 Task: Add Attachment from "Attach a link" to Card Card0000000020 in Board Board0000000005 in Workspace WS0000000002 in Trello. Add Cover Red to Card Card0000000020 in Board Board0000000005 in Workspace WS0000000002 in Trello. Add "Join Card" Button Button0000000020  to Card Card0000000020 in Board Board0000000005 in Workspace WS0000000002 in Trello. Add Description DS0000000020 to Card Card0000000020 in Board Board0000000005 in Workspace WS0000000002 in Trello. Add Comment CM0000000020 to Card Card0000000020 in Board Board0000000005 in Workspace WS0000000002 in Trello
Action: Mouse moved to (647, 81)
Screenshot: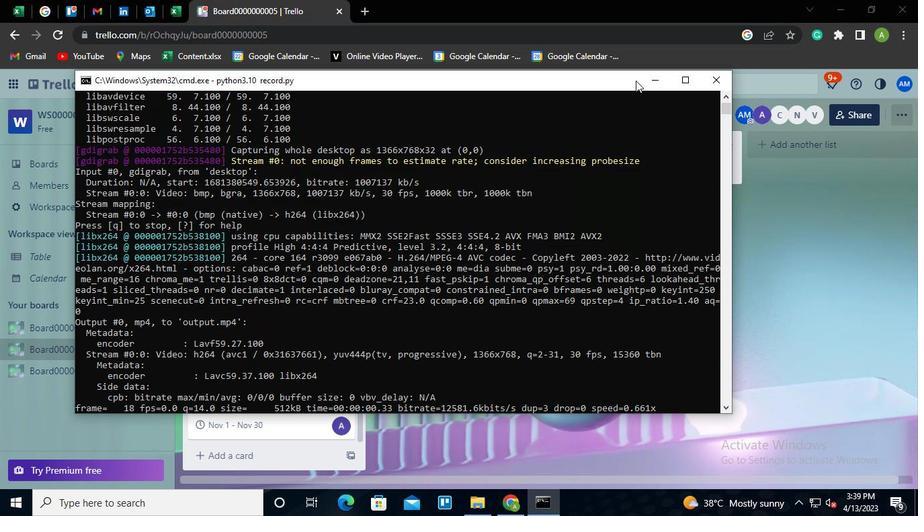 
Action: Mouse pressed left at (647, 81)
Screenshot: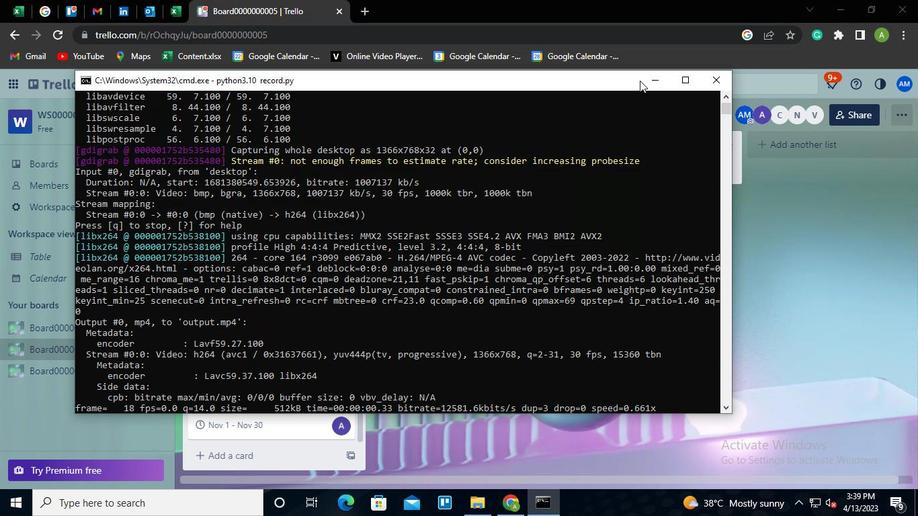 
Action: Mouse moved to (283, 398)
Screenshot: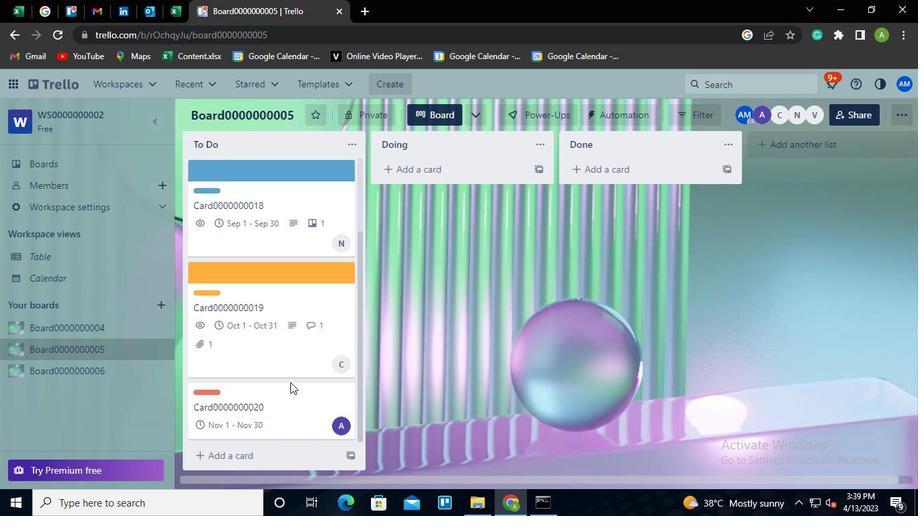 
Action: Mouse pressed left at (283, 398)
Screenshot: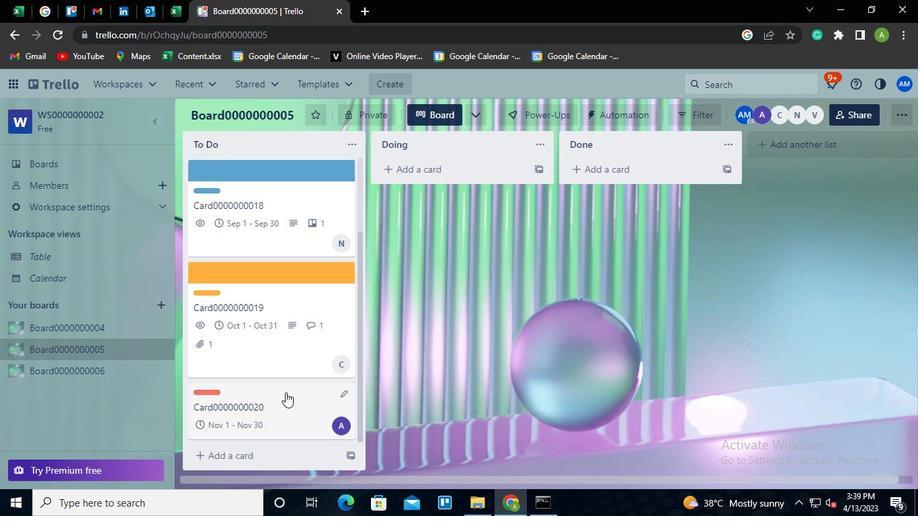 
Action: Mouse moved to (630, 283)
Screenshot: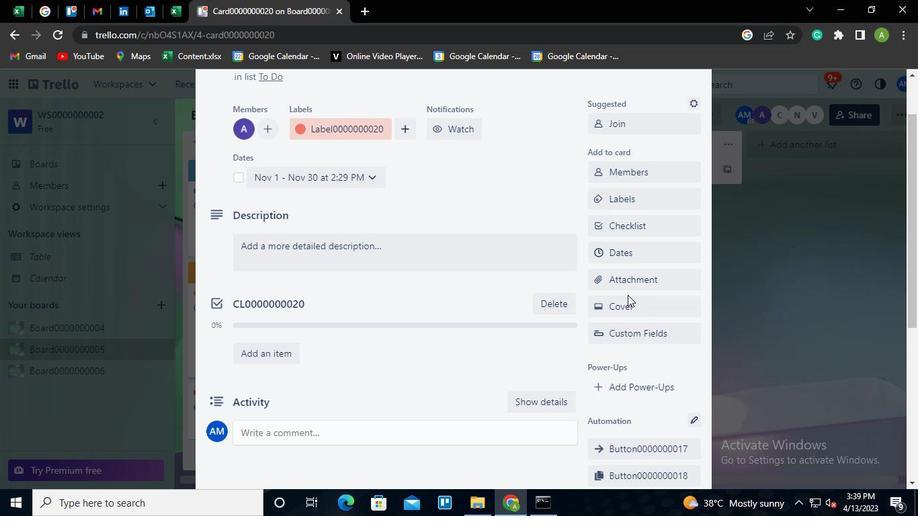 
Action: Mouse pressed left at (630, 283)
Screenshot: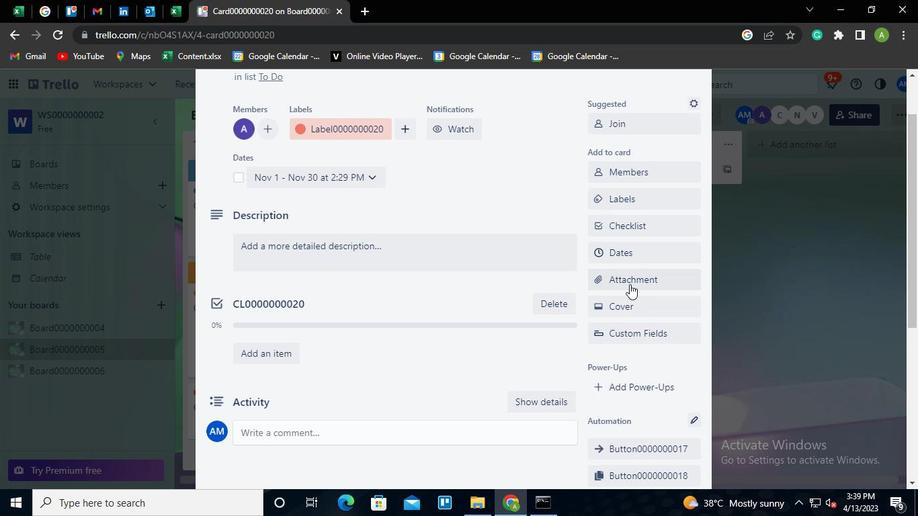
Action: Mouse moved to (618, 298)
Screenshot: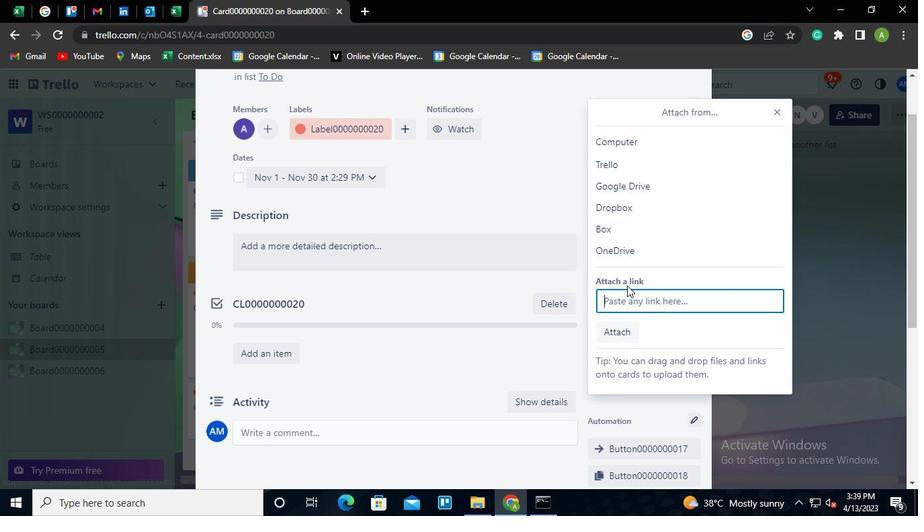 
Action: Mouse pressed left at (618, 298)
Screenshot: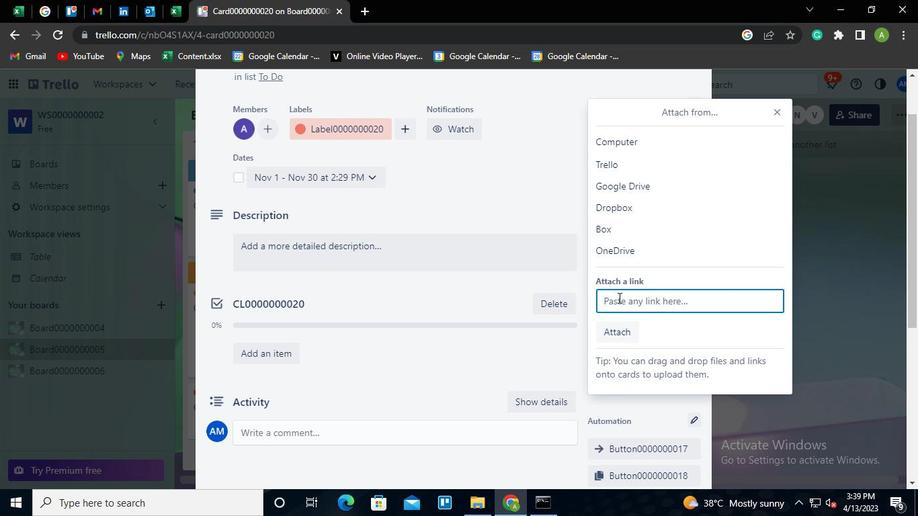 
Action: Mouse moved to (617, 298)
Screenshot: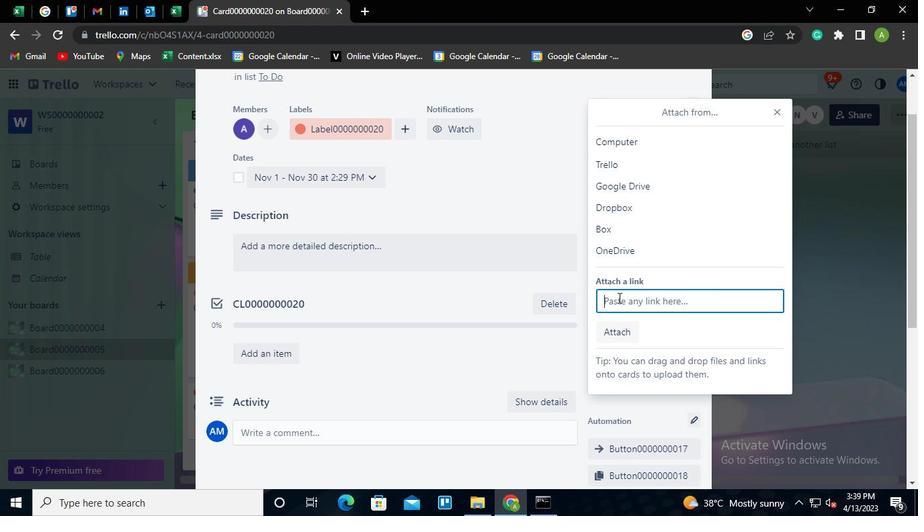 
Action: Keyboard Key.ctrl_l
Screenshot: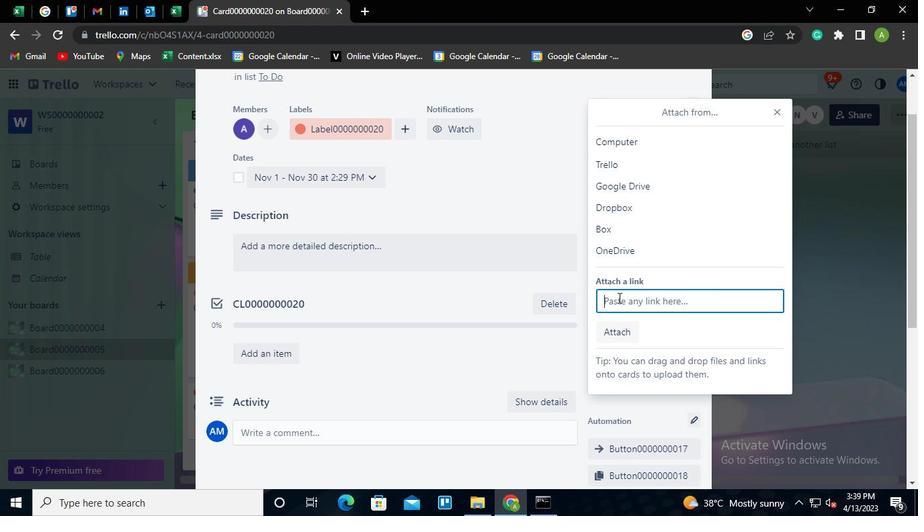 
Action: Mouse moved to (616, 297)
Screenshot: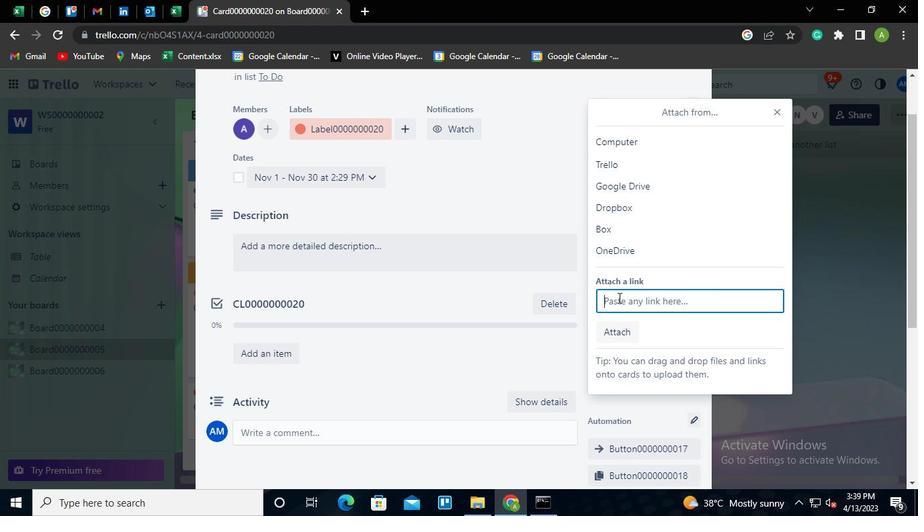 
Action: Keyboard \x16
Screenshot: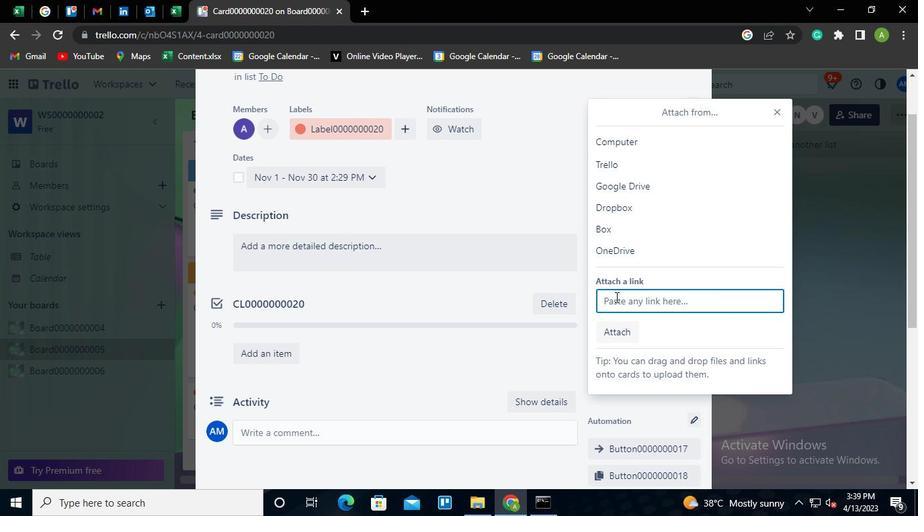
Action: Mouse moved to (612, 377)
Screenshot: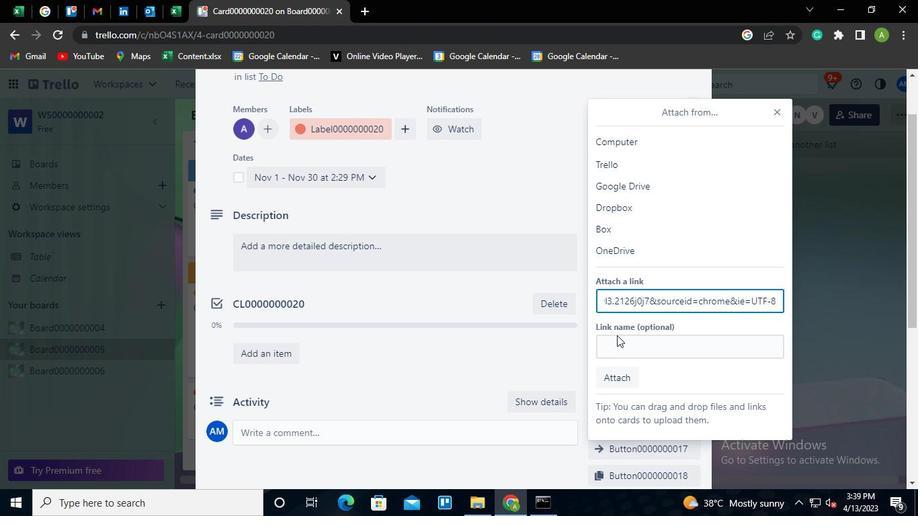
Action: Mouse pressed left at (612, 377)
Screenshot: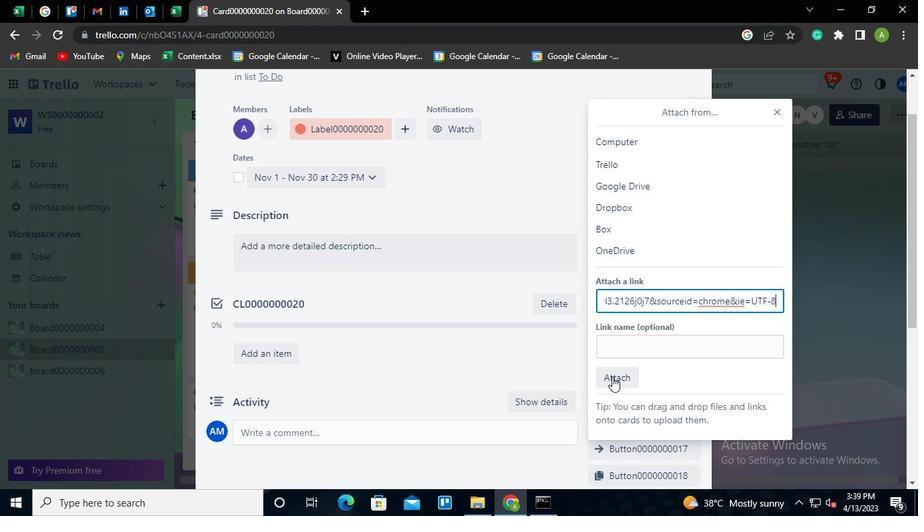 
Action: Mouse moved to (623, 304)
Screenshot: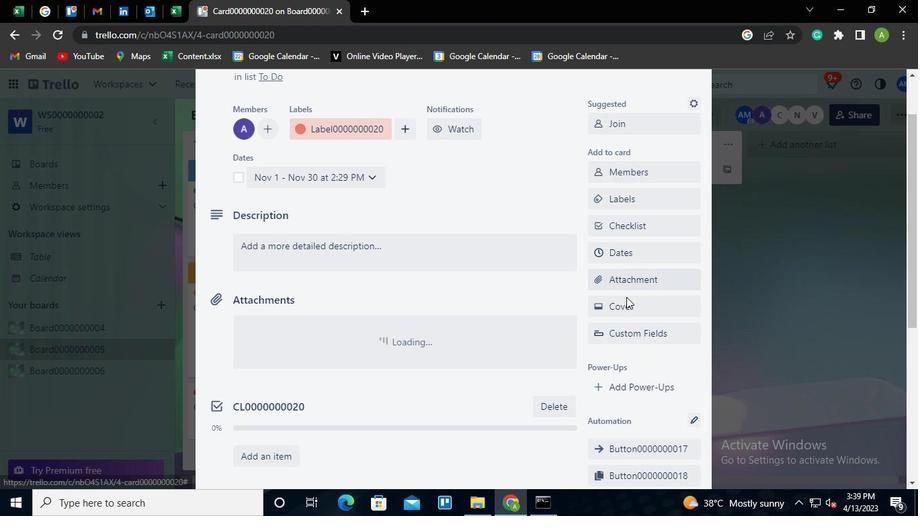 
Action: Mouse pressed left at (623, 304)
Screenshot: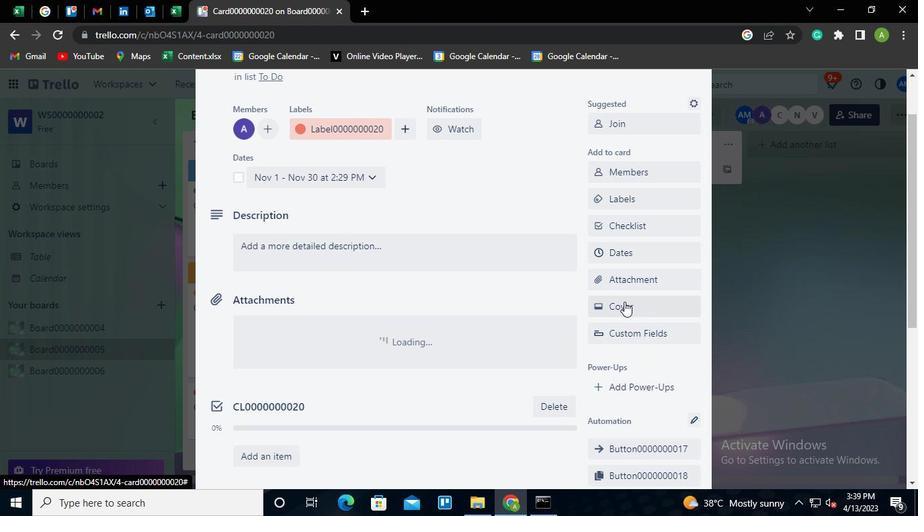 
Action: Mouse moved to (728, 235)
Screenshot: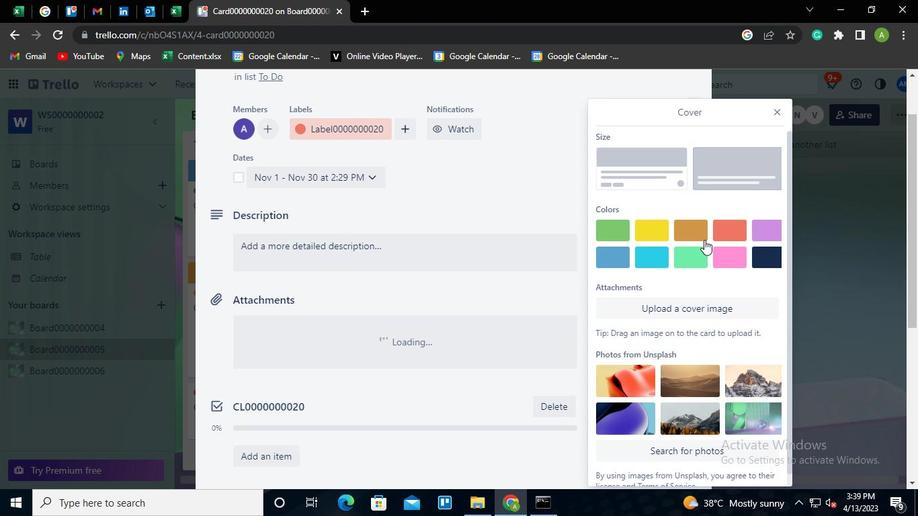 
Action: Mouse pressed left at (728, 235)
Screenshot: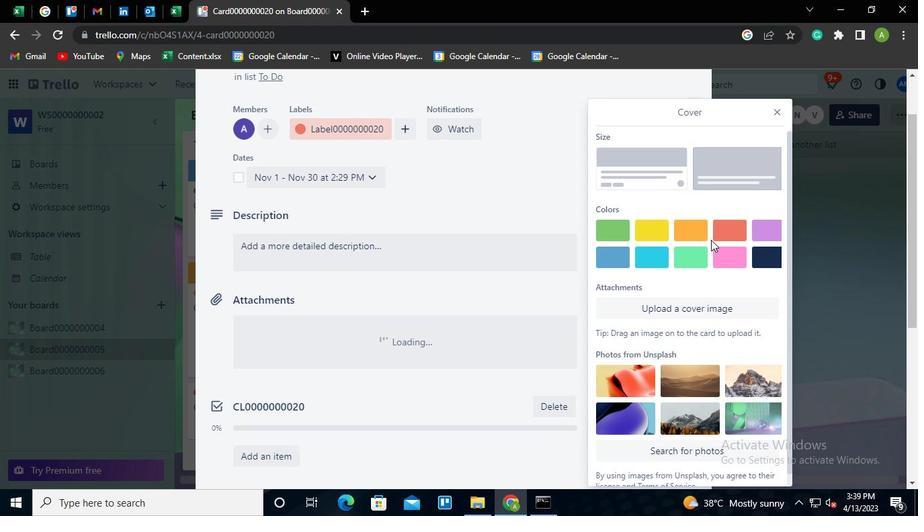 
Action: Mouse moved to (518, 272)
Screenshot: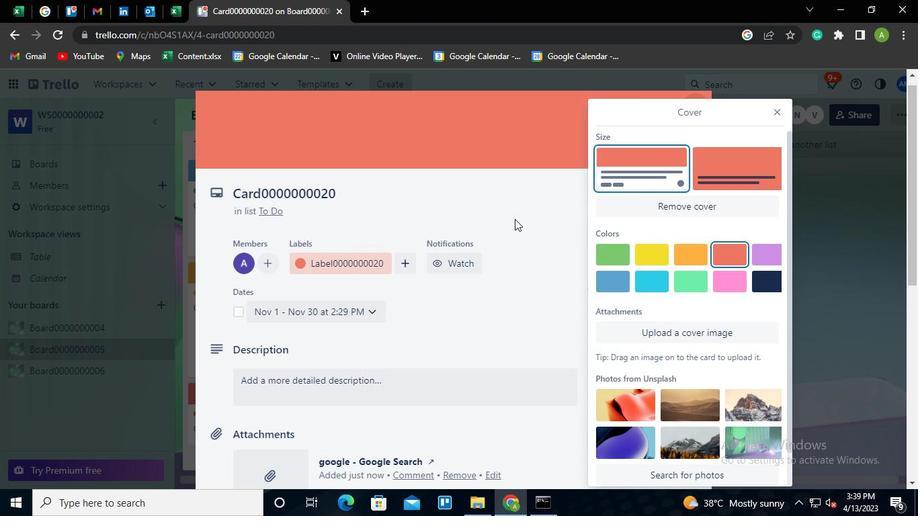 
Action: Mouse pressed left at (518, 272)
Screenshot: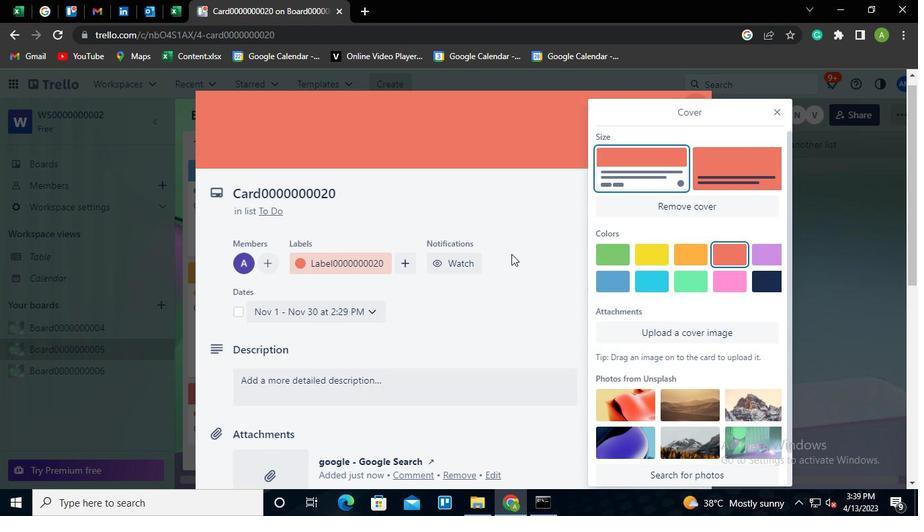
Action: Mouse moved to (622, 424)
Screenshot: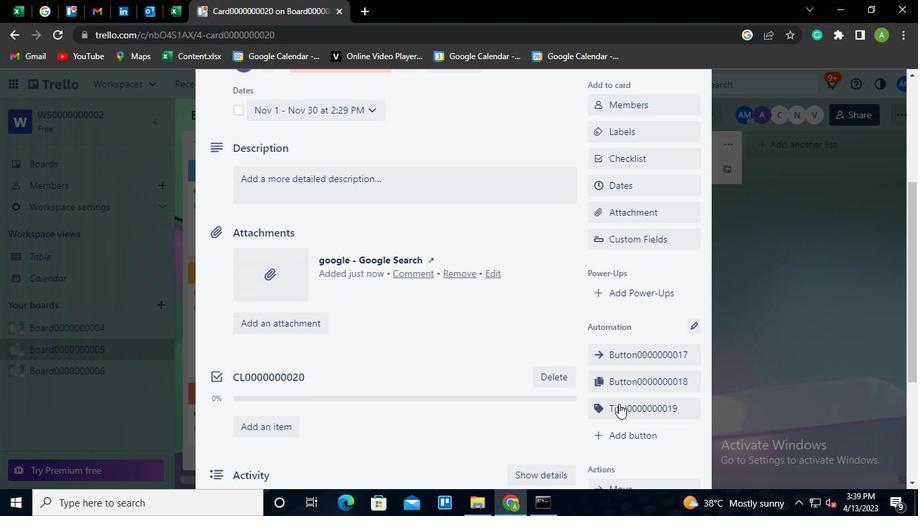
Action: Mouse pressed left at (622, 424)
Screenshot: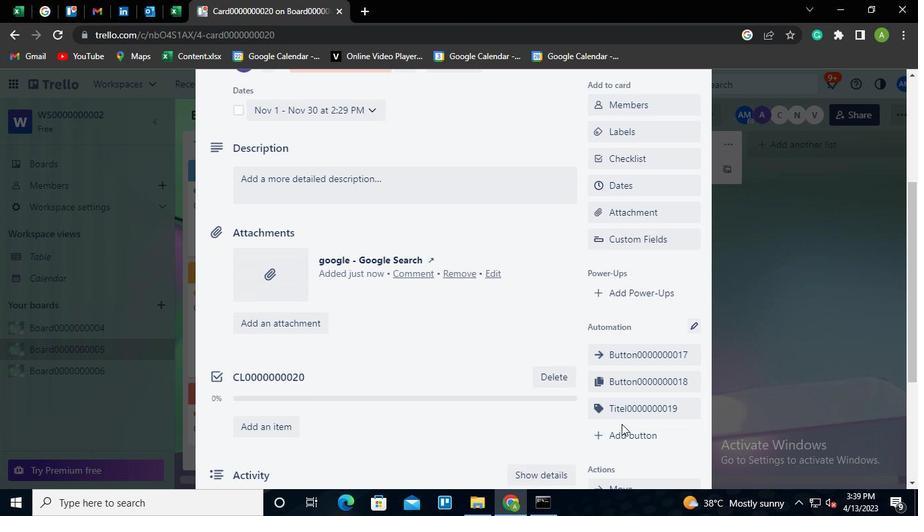 
Action: Mouse moved to (622, 433)
Screenshot: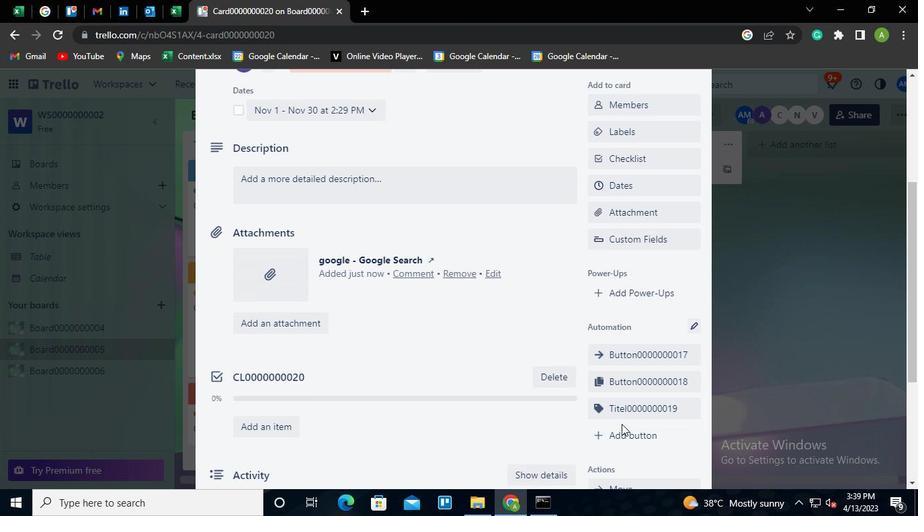 
Action: Mouse pressed left at (622, 433)
Screenshot: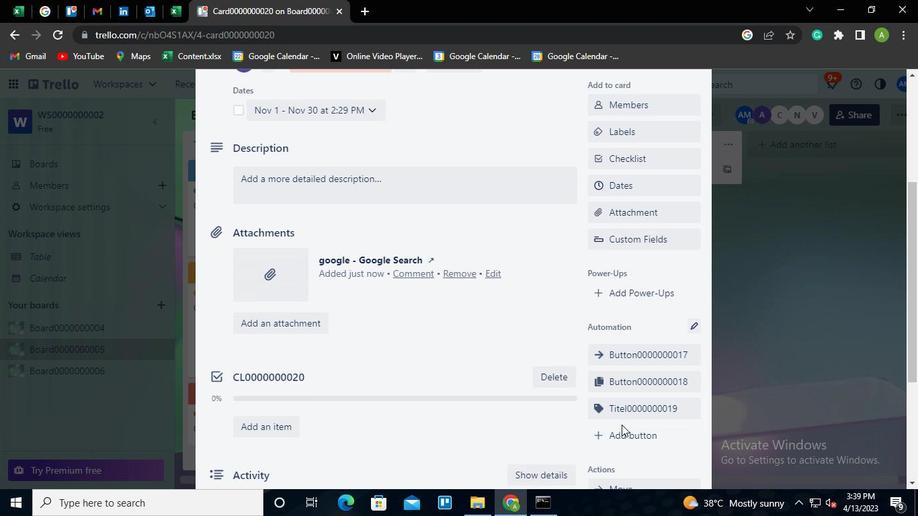
Action: Mouse moved to (632, 260)
Screenshot: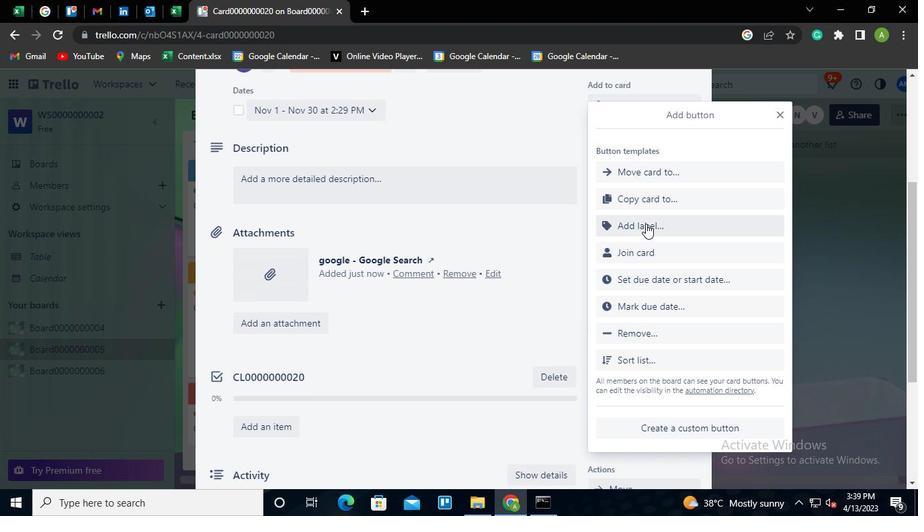 
Action: Mouse pressed left at (632, 260)
Screenshot: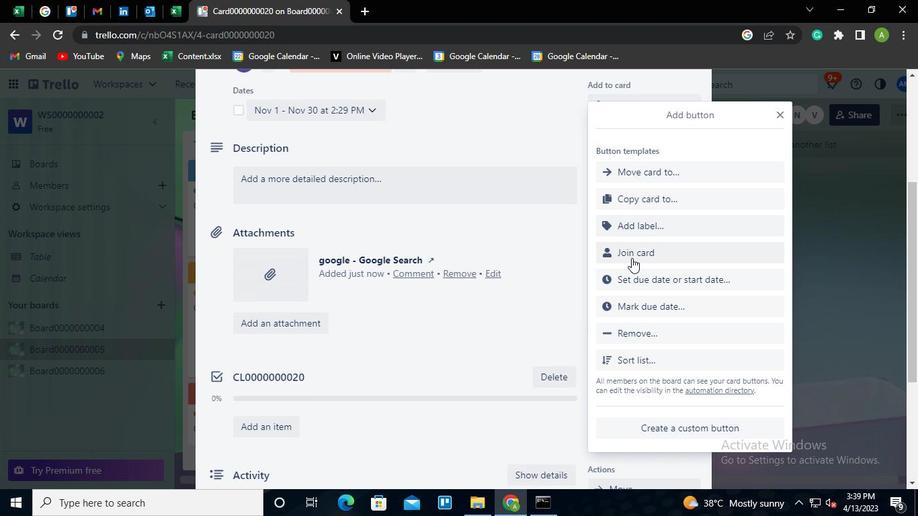 
Action: Mouse moved to (646, 244)
Screenshot: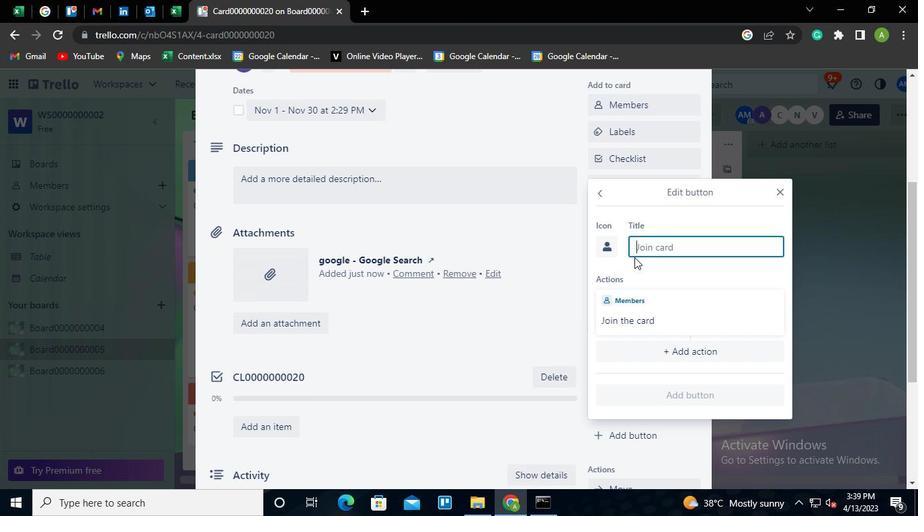 
Action: Keyboard Key.shift
Screenshot: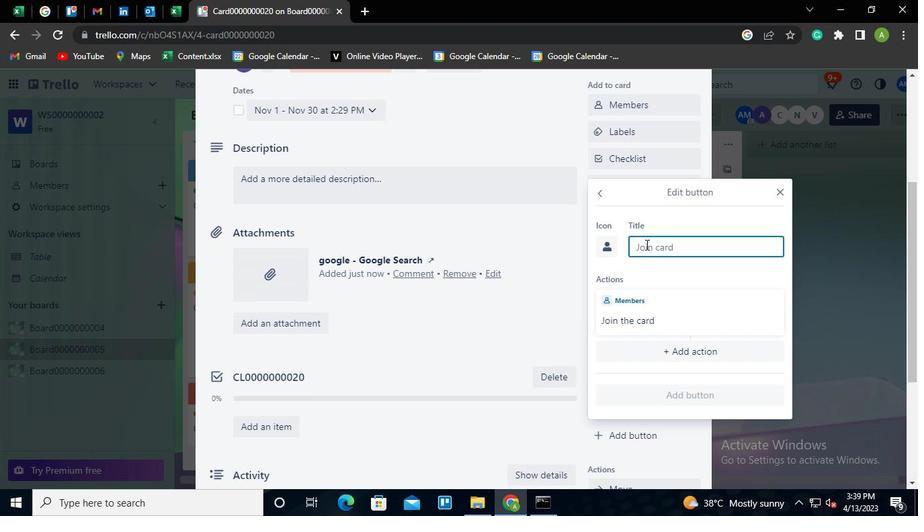 
Action: Keyboard B
Screenshot: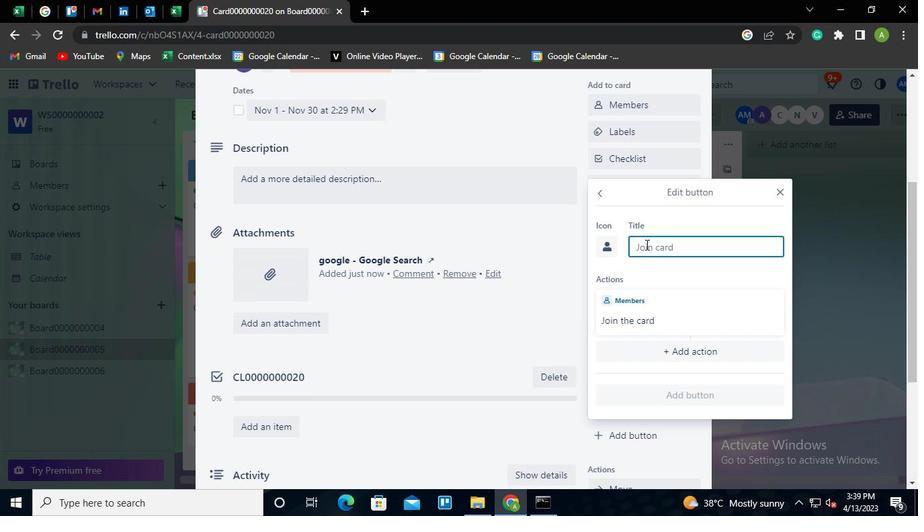
Action: Keyboard u
Screenshot: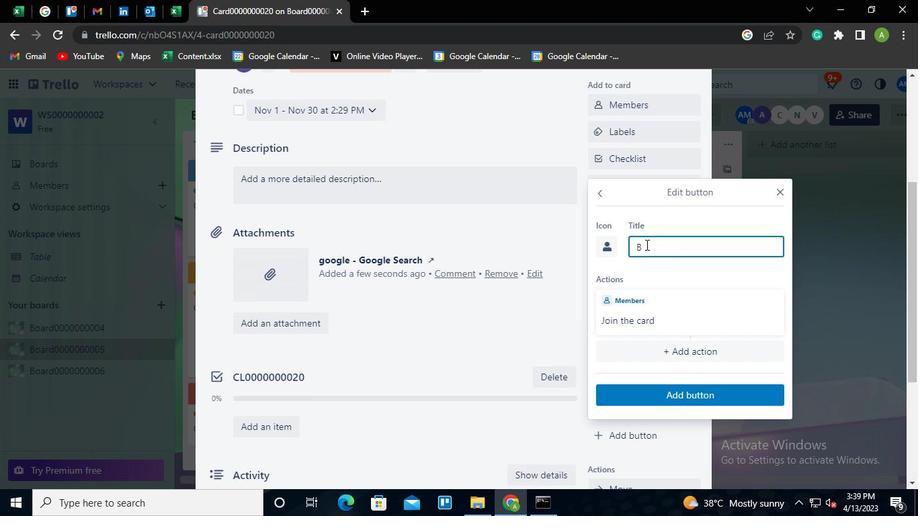 
Action: Keyboard t
Screenshot: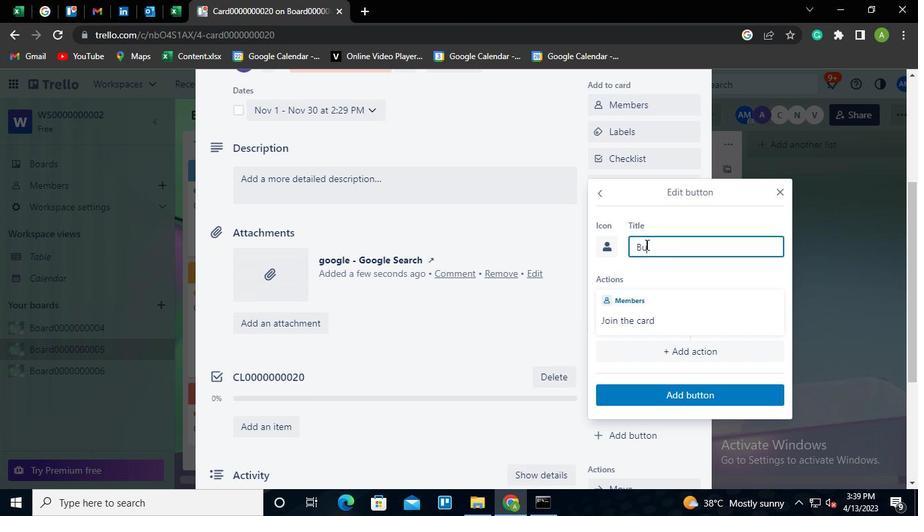 
Action: Keyboard t
Screenshot: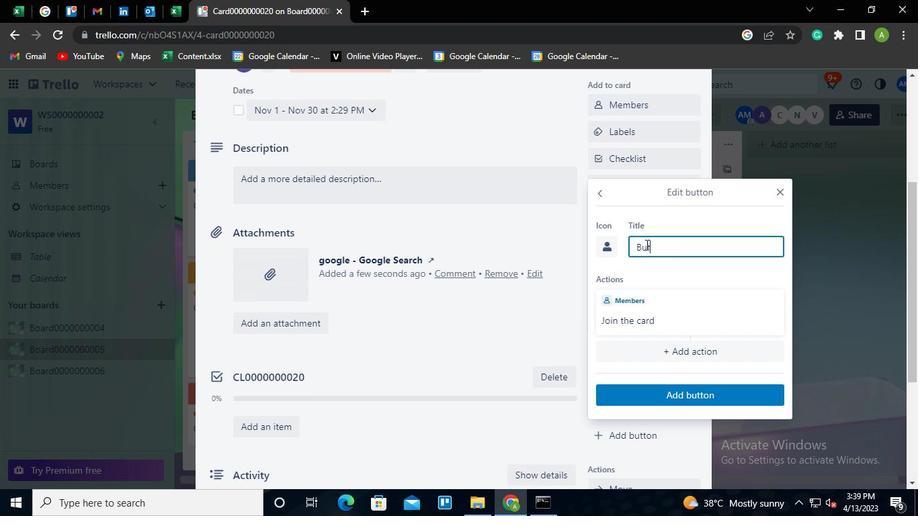 
Action: Keyboard o
Screenshot: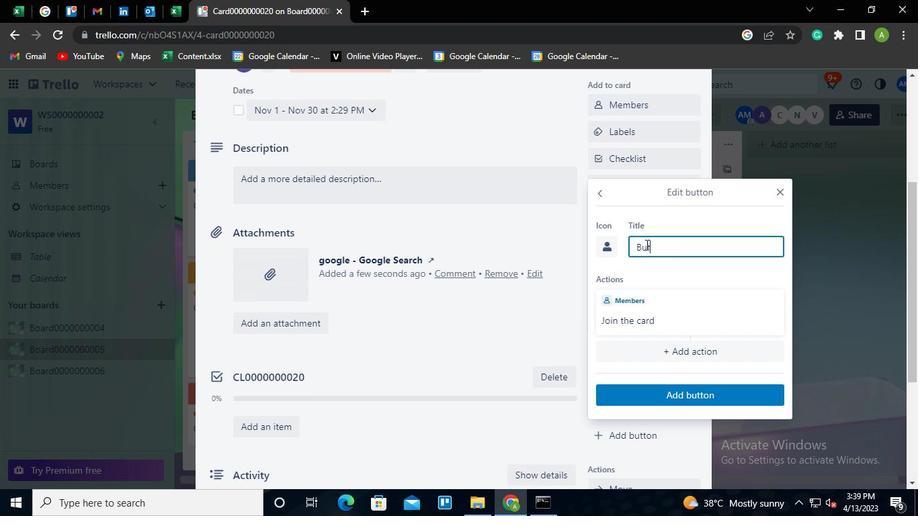 
Action: Keyboard n
Screenshot: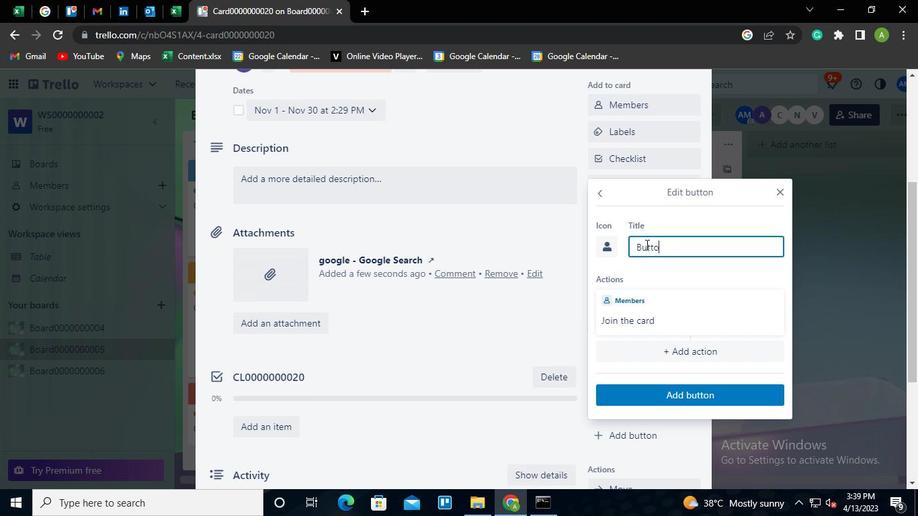 
Action: Keyboard <96>
Screenshot: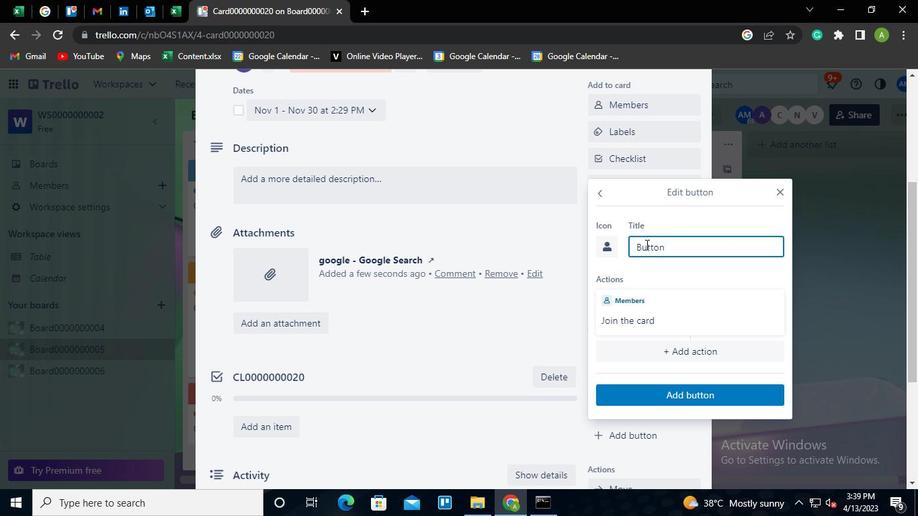 
Action: Keyboard <96>
Screenshot: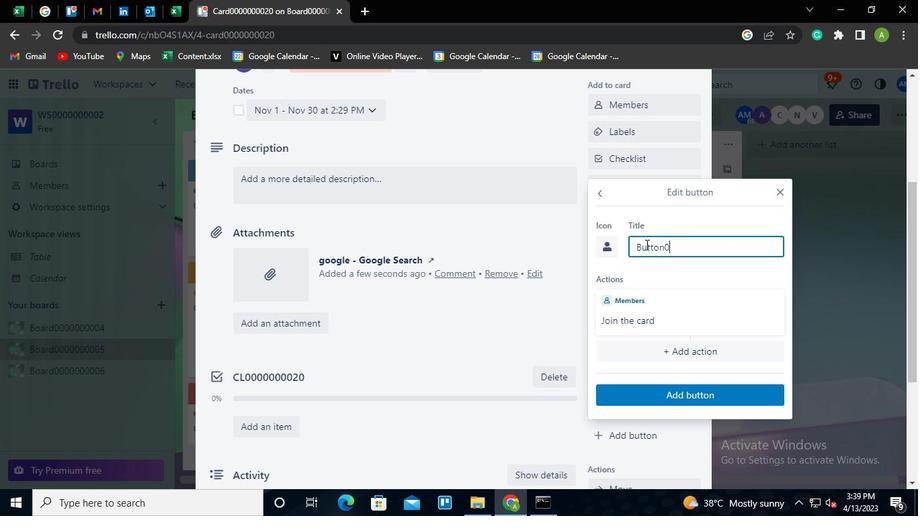 
Action: Keyboard <96>
Screenshot: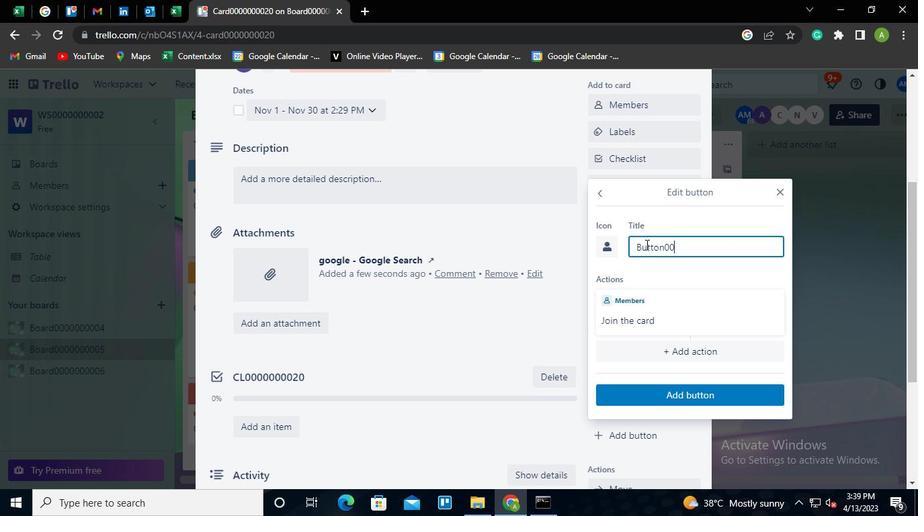 
Action: Keyboard <96>
Screenshot: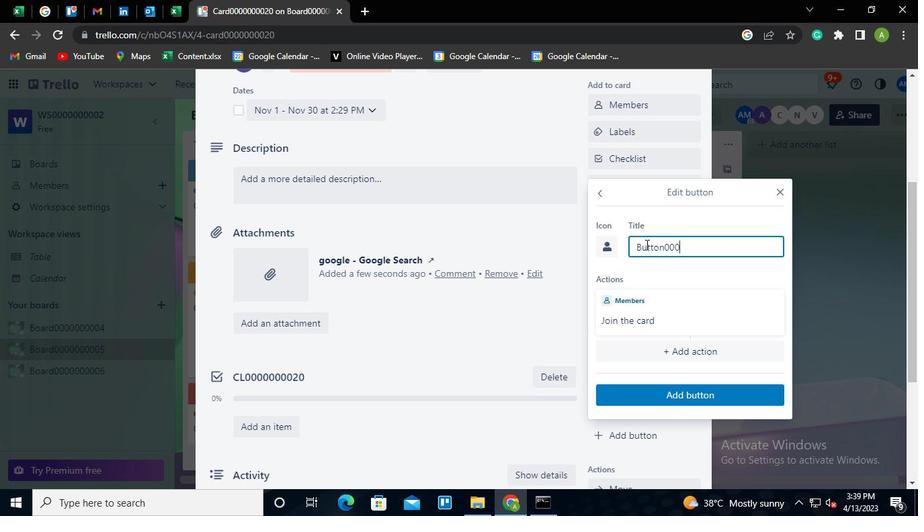 
Action: Keyboard <96>
Screenshot: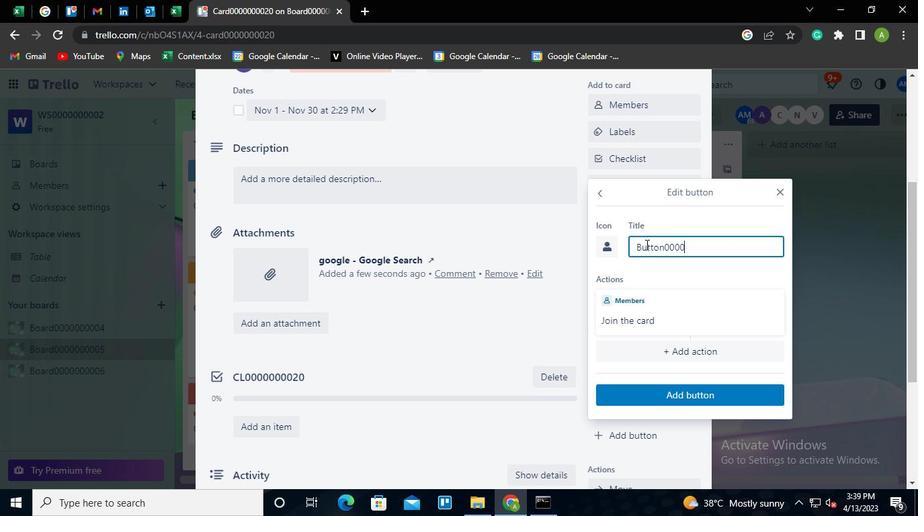 
Action: Keyboard <96>
Screenshot: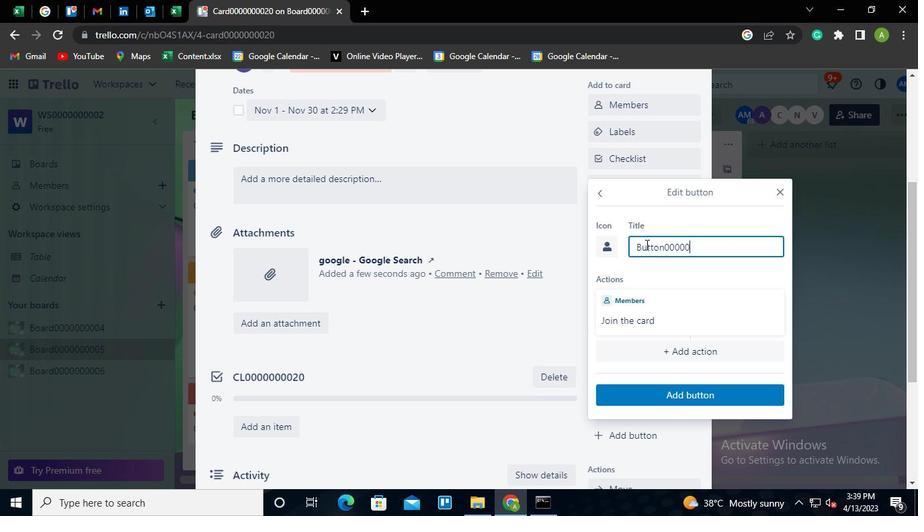 
Action: Keyboard <96>
Screenshot: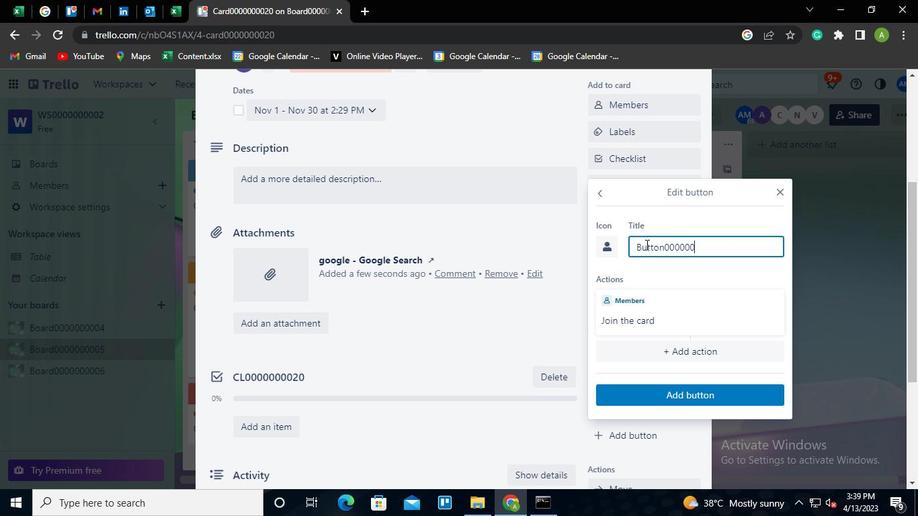 
Action: Keyboard <96>
Screenshot: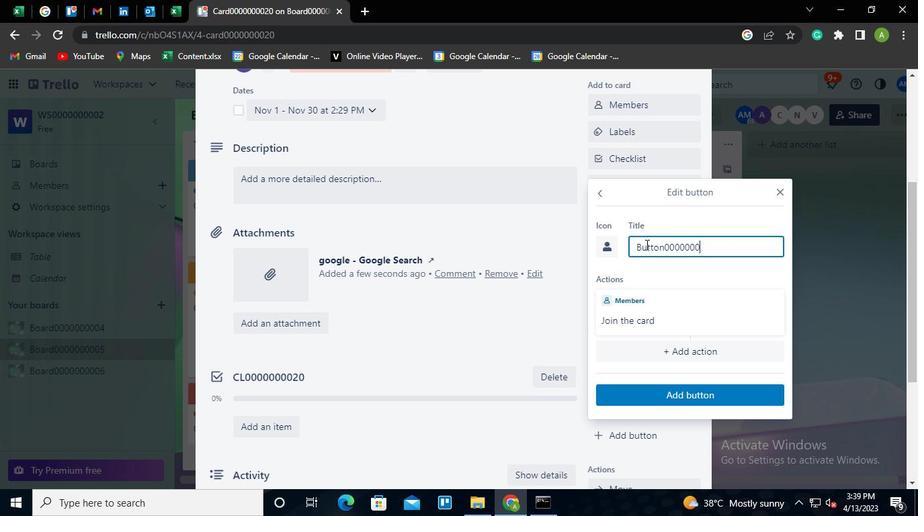 
Action: Keyboard <98>
Screenshot: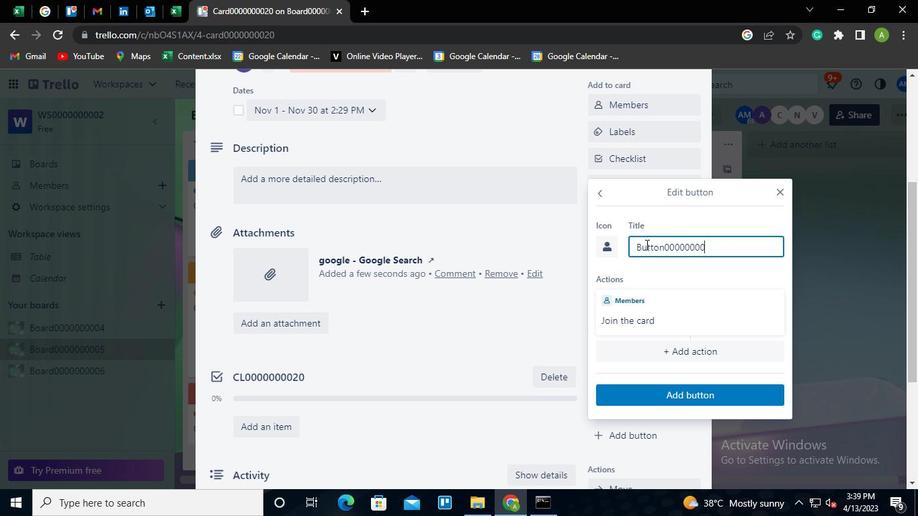 
Action: Keyboard <96>
Screenshot: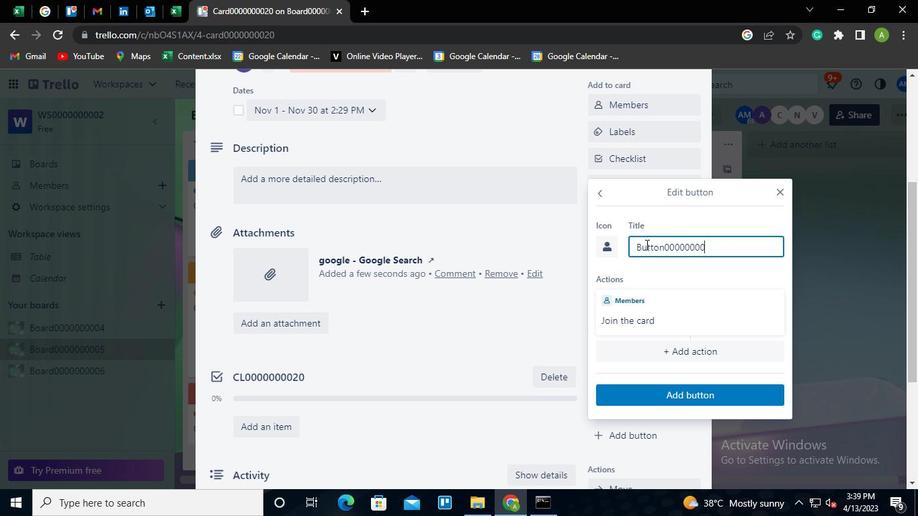 
Action: Mouse moved to (678, 390)
Screenshot: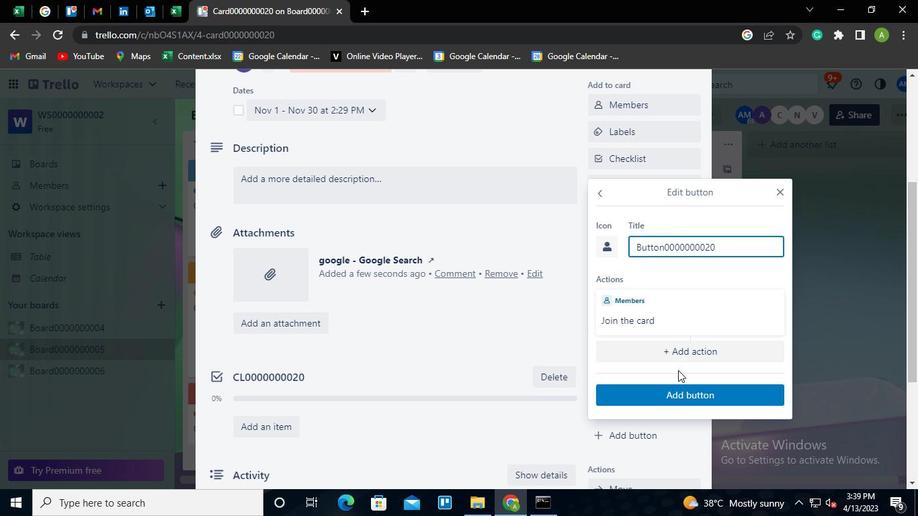 
Action: Mouse pressed left at (678, 390)
Screenshot: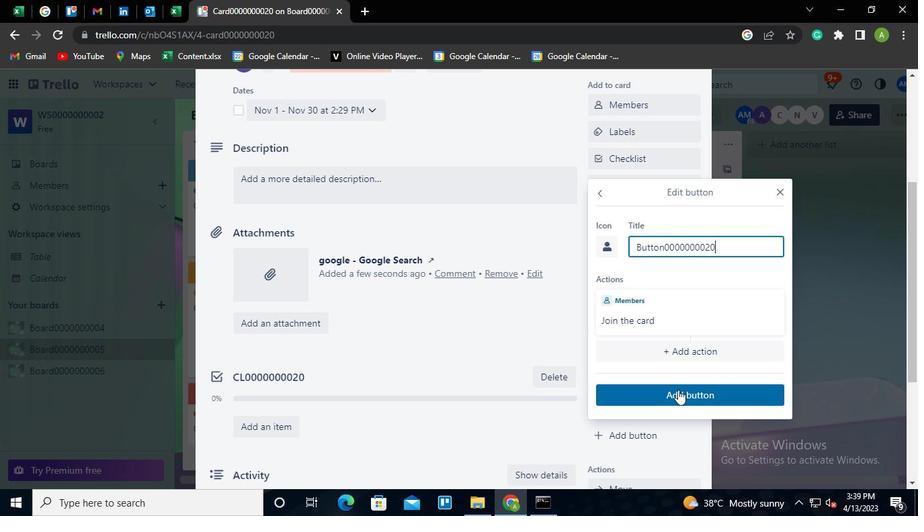 
Action: Mouse moved to (284, 182)
Screenshot: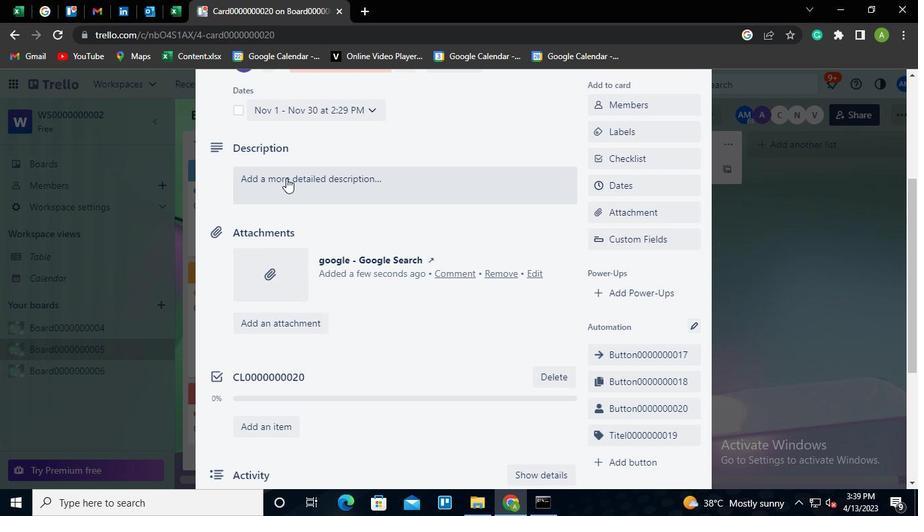 
Action: Mouse pressed left at (284, 182)
Screenshot: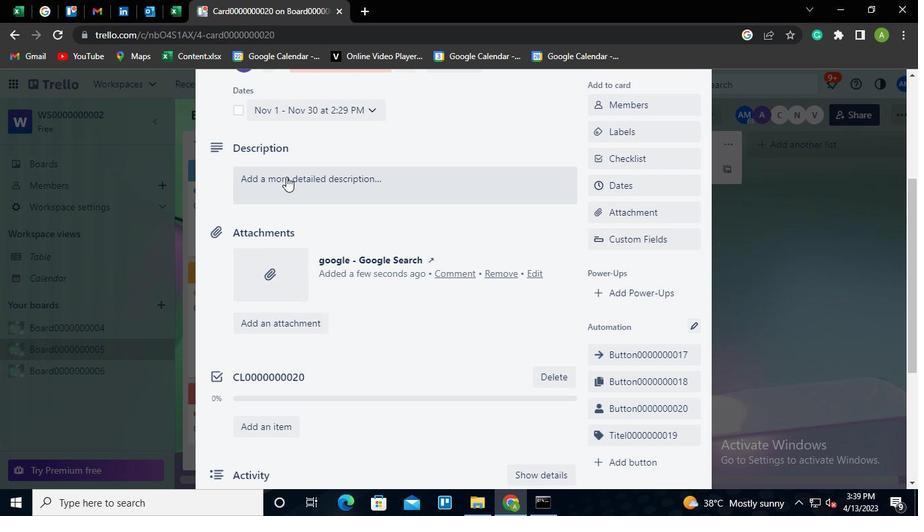 
Action: Keyboard Key.shift
Screenshot: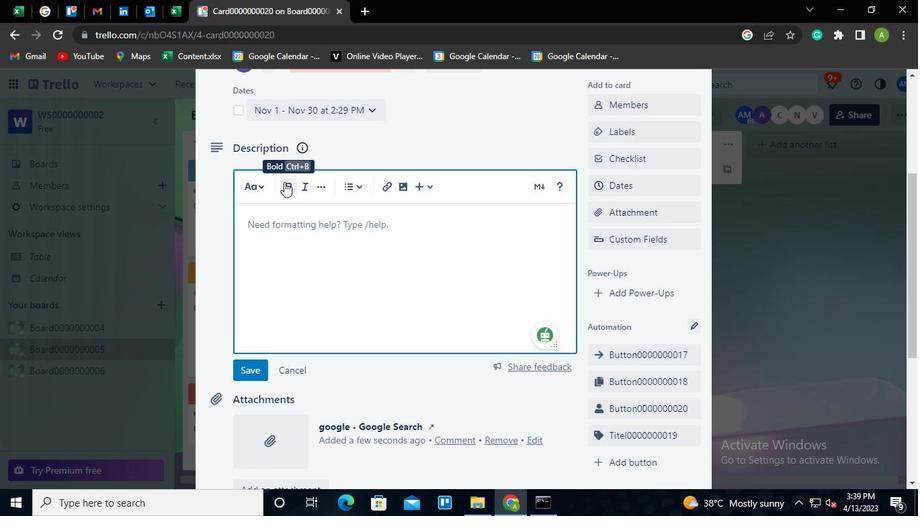 
Action: Keyboard D
Screenshot: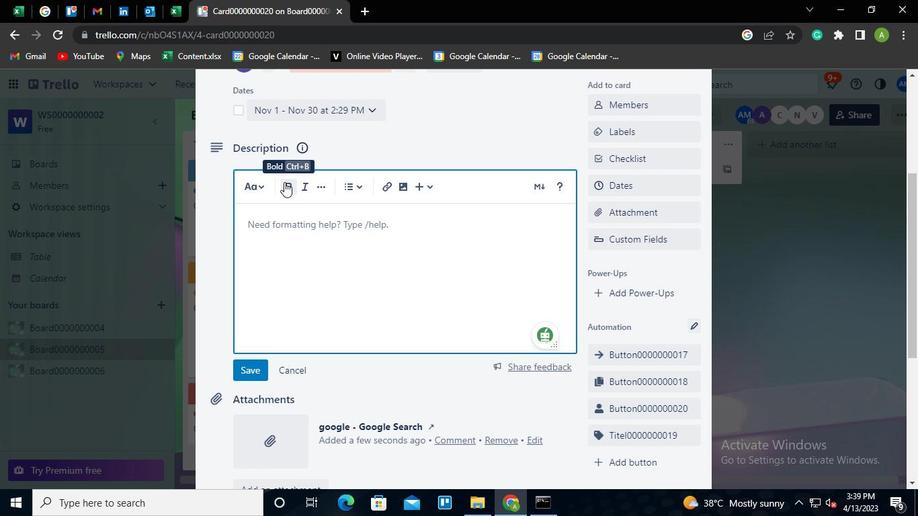 
Action: Keyboard S
Screenshot: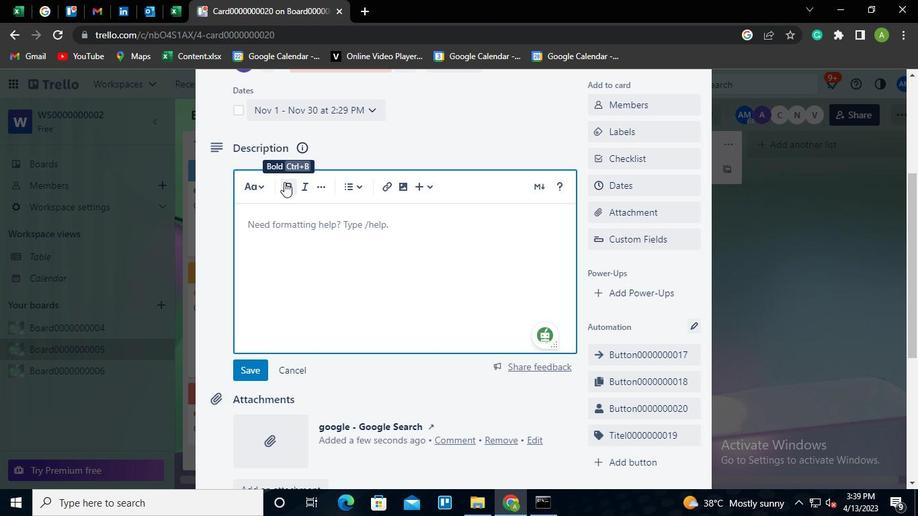 
Action: Keyboard <96>
Screenshot: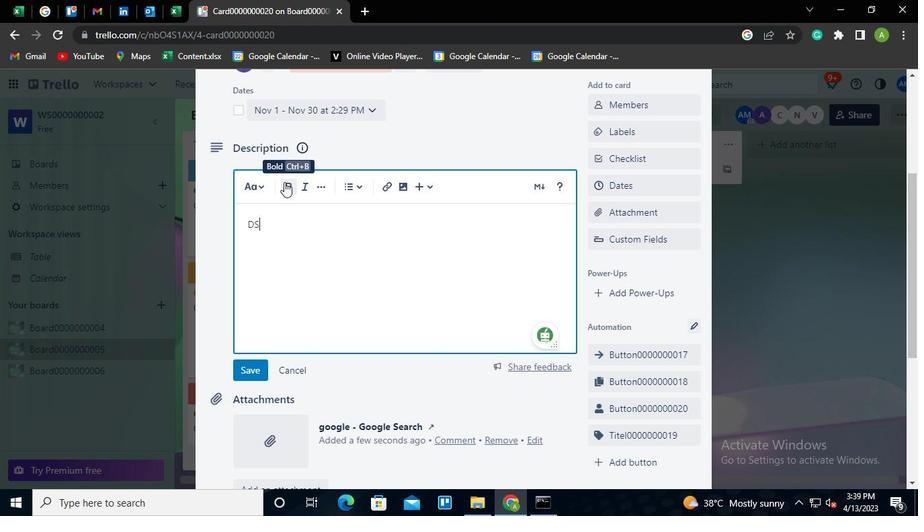 
Action: Keyboard <96>
Screenshot: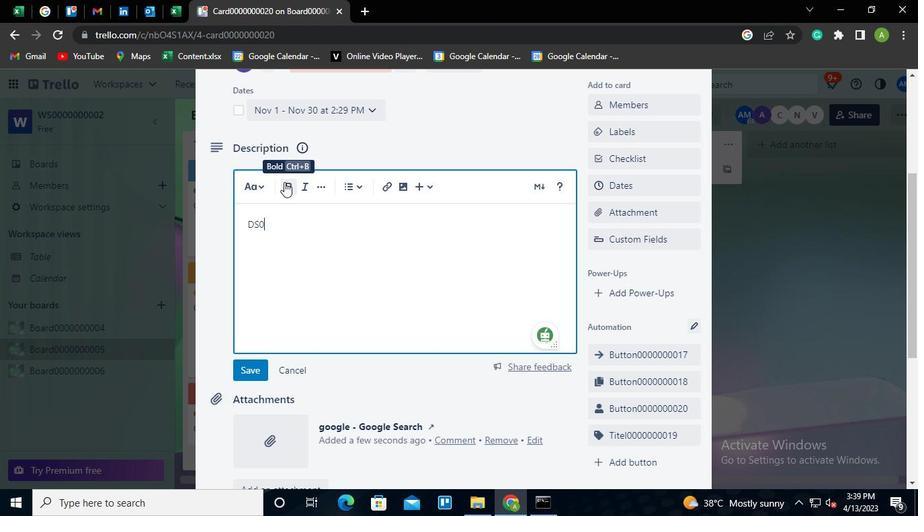 
Action: Keyboard <96>
Screenshot: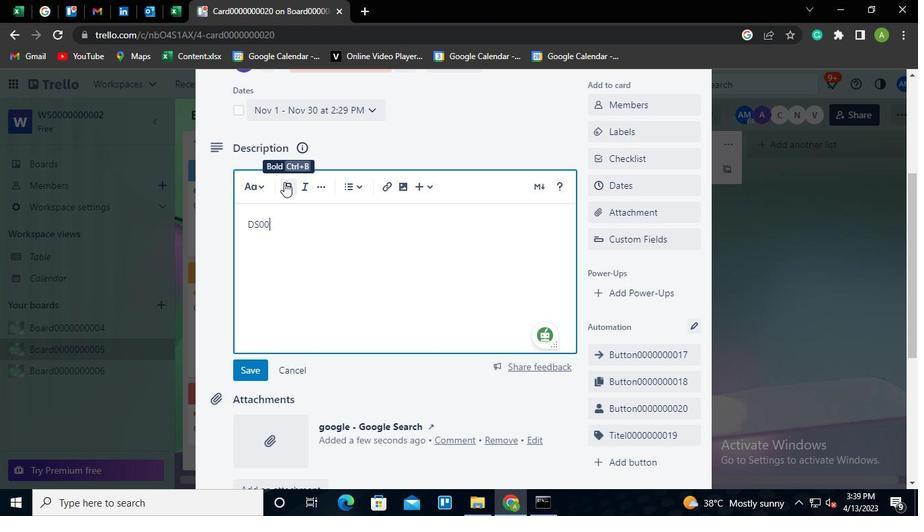 
Action: Keyboard <96>
Screenshot: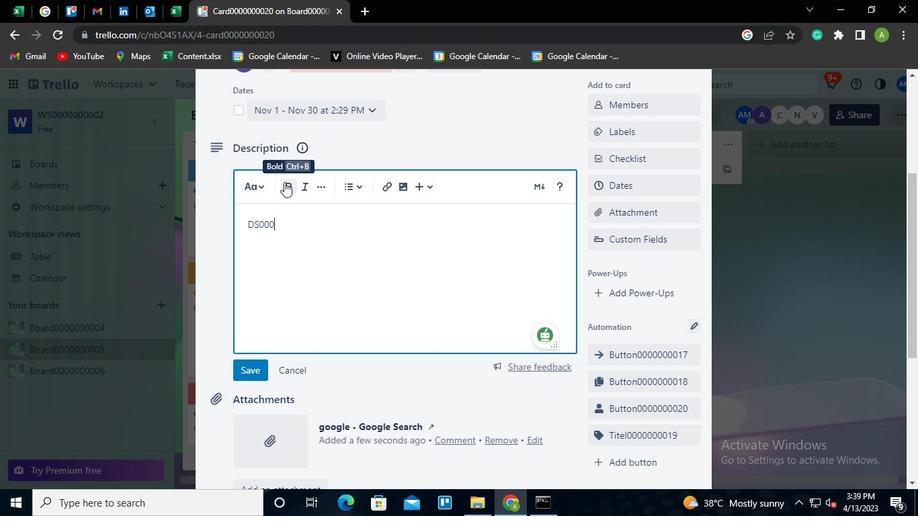 
Action: Keyboard <96>
Screenshot: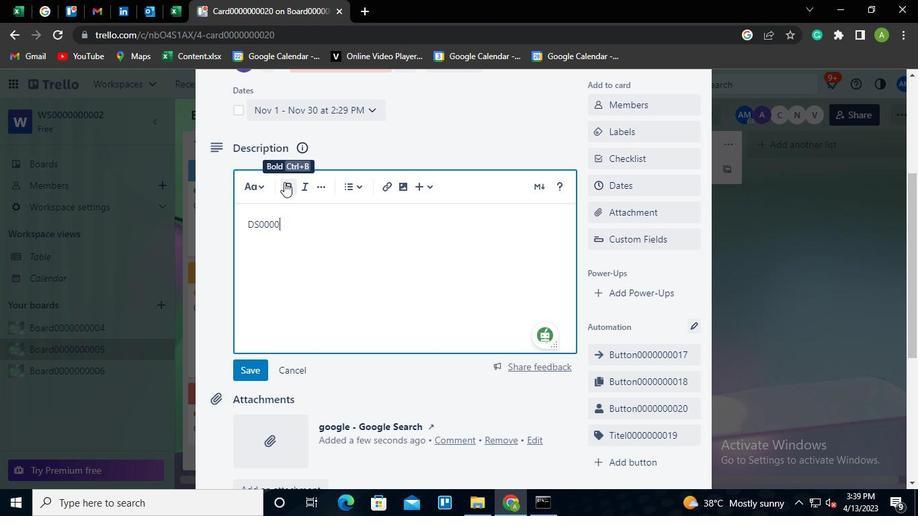 
Action: Keyboard <96>
Screenshot: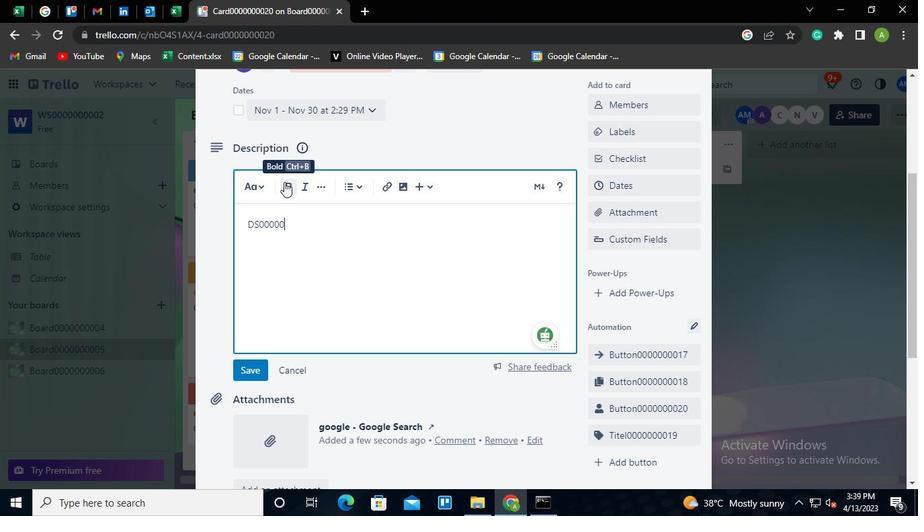 
Action: Keyboard <96>
Screenshot: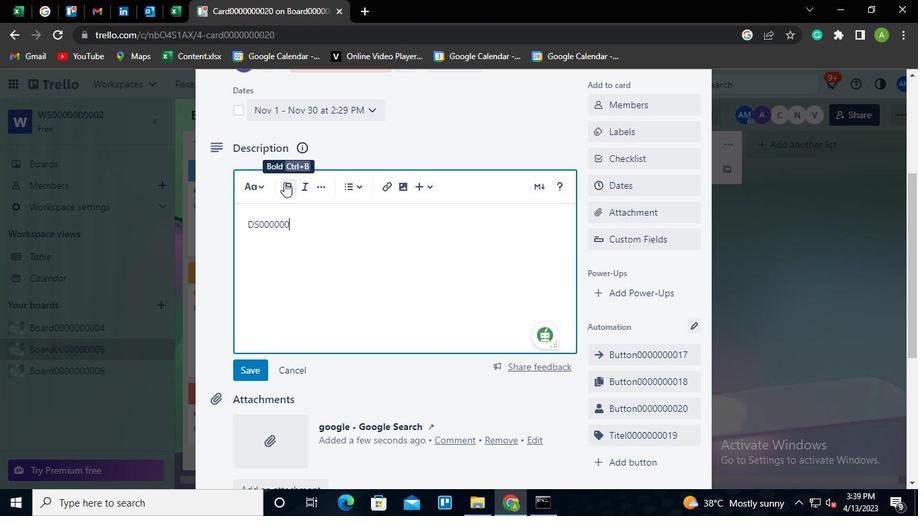 
Action: Keyboard <96>
Screenshot: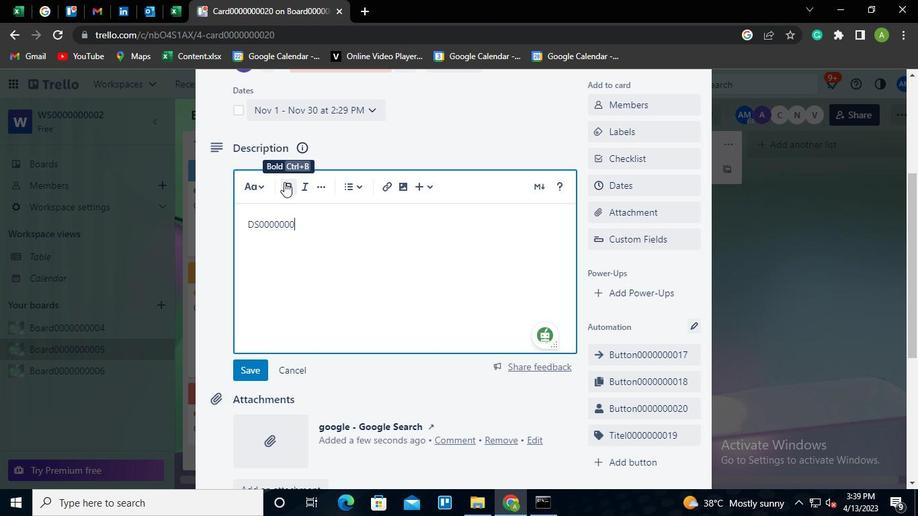 
Action: Keyboard <98>
Screenshot: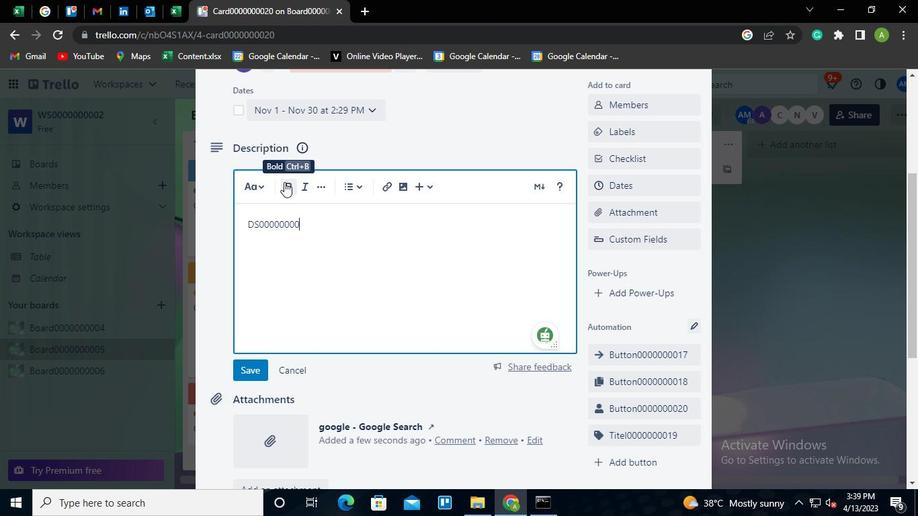 
Action: Keyboard <96>
Screenshot: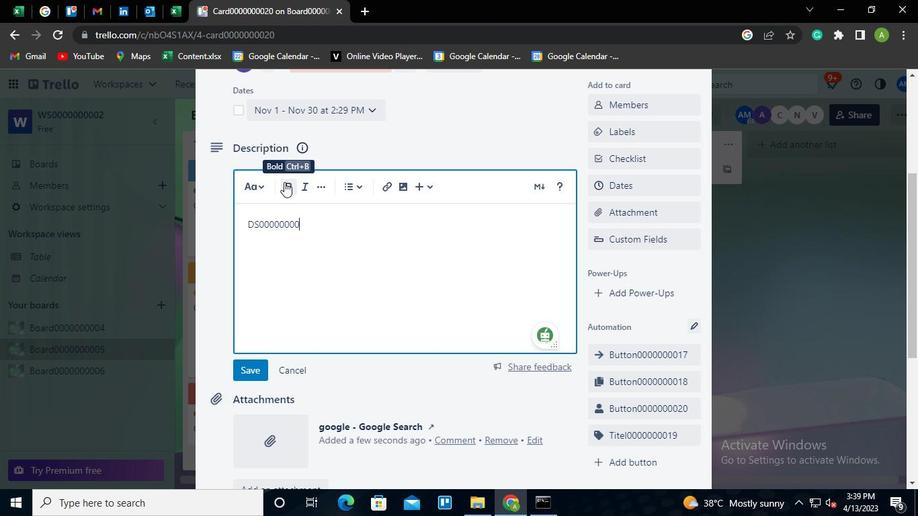 
Action: Mouse moved to (251, 367)
Screenshot: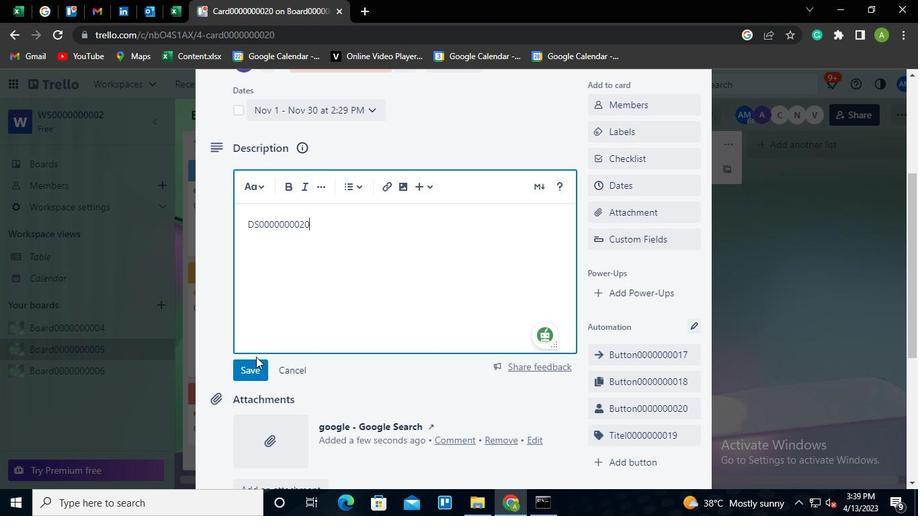
Action: Mouse pressed left at (251, 367)
Screenshot: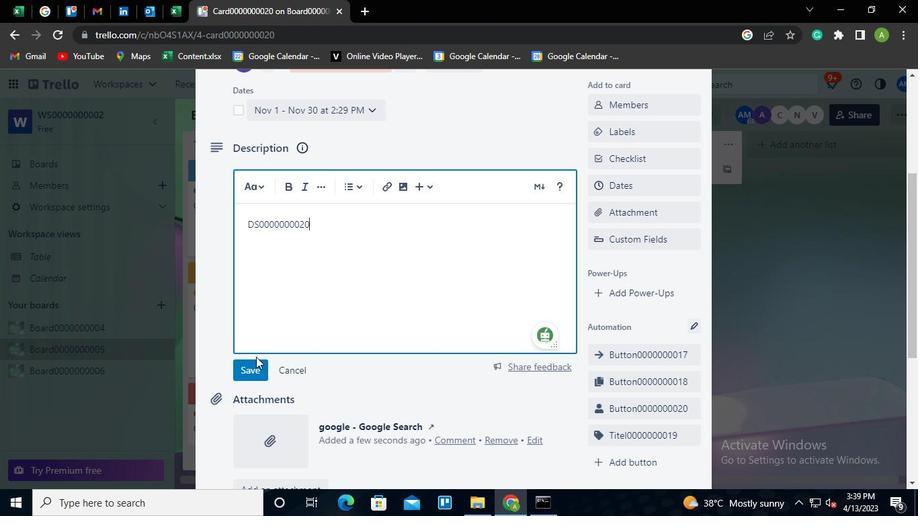 
Action: Mouse moved to (287, 259)
Screenshot: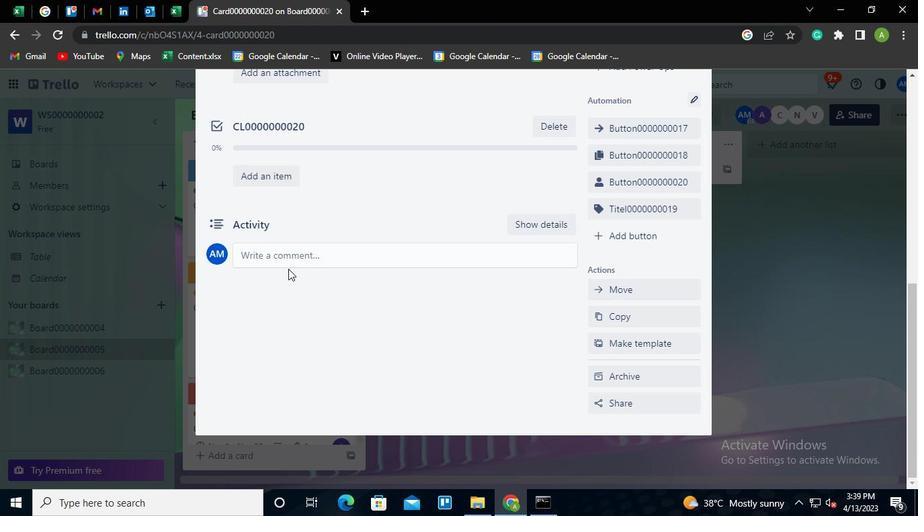 
Action: Mouse pressed left at (287, 259)
Screenshot: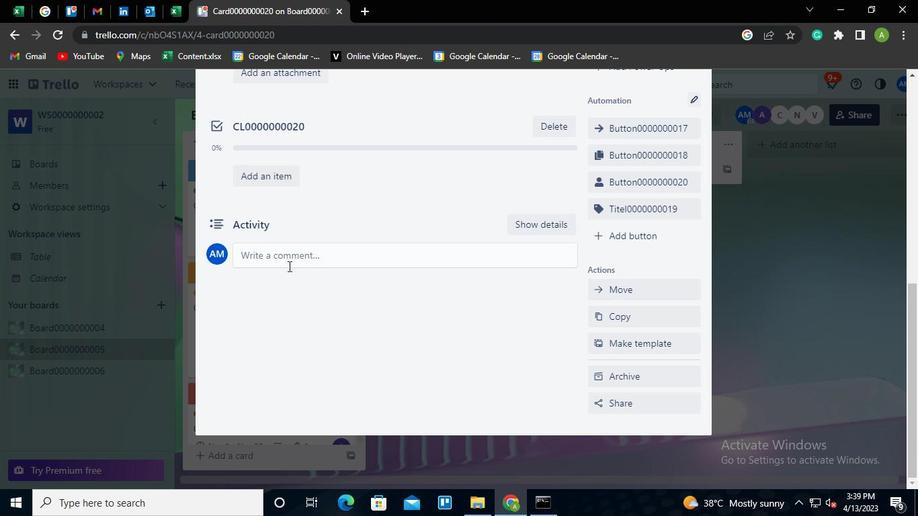
Action: Mouse moved to (286, 259)
Screenshot: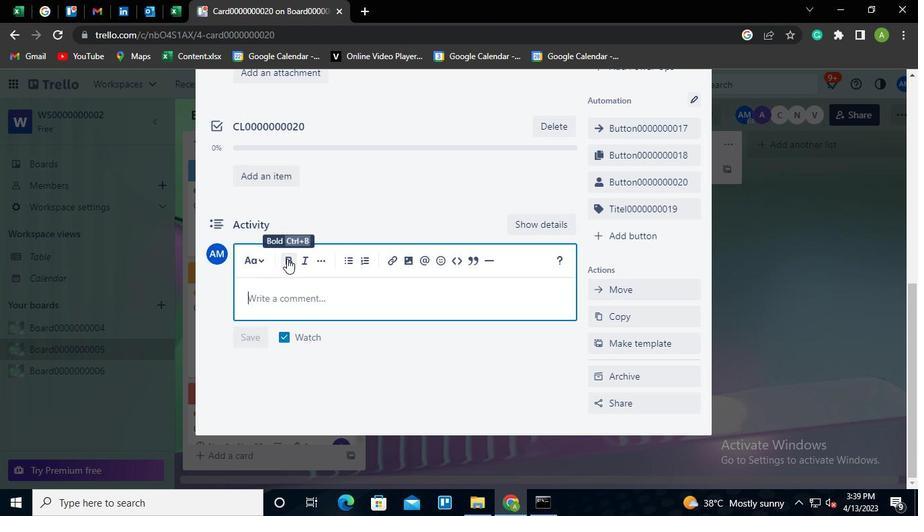 
Action: Keyboard Key.shift
Screenshot: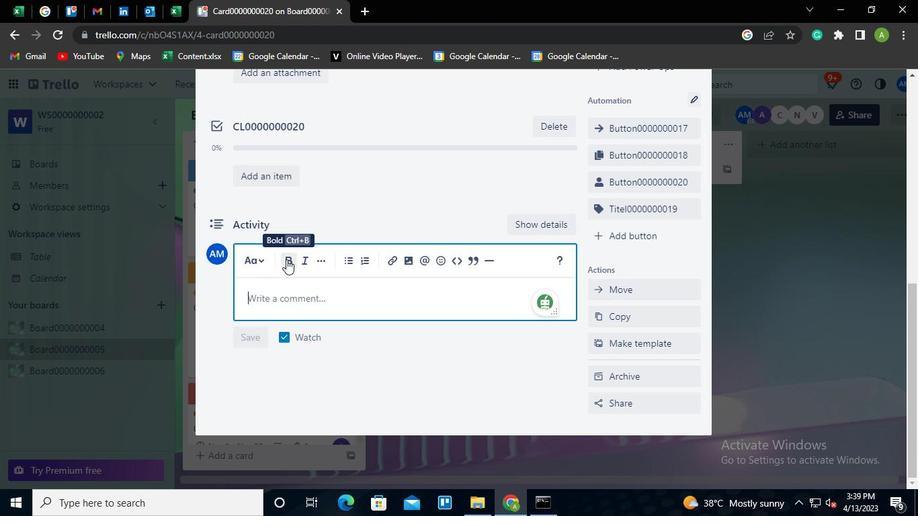 
Action: Keyboard C
Screenshot: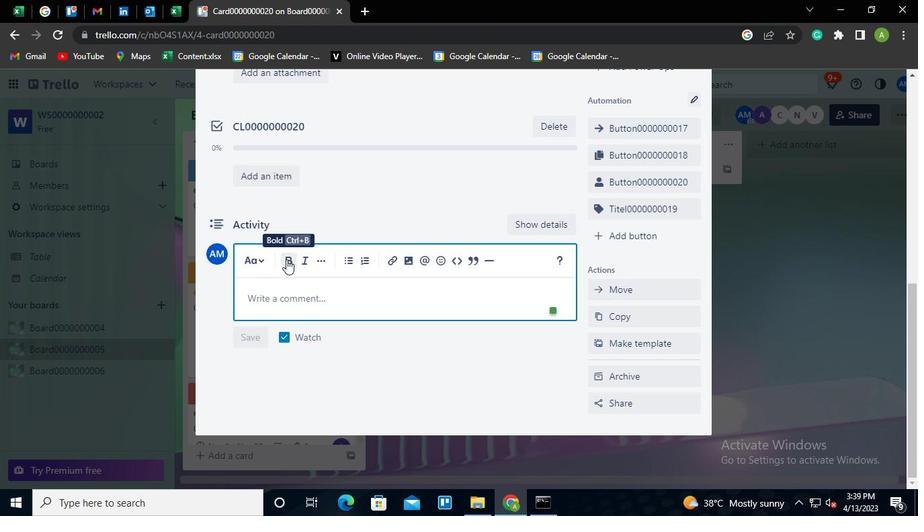 
Action: Keyboard M
Screenshot: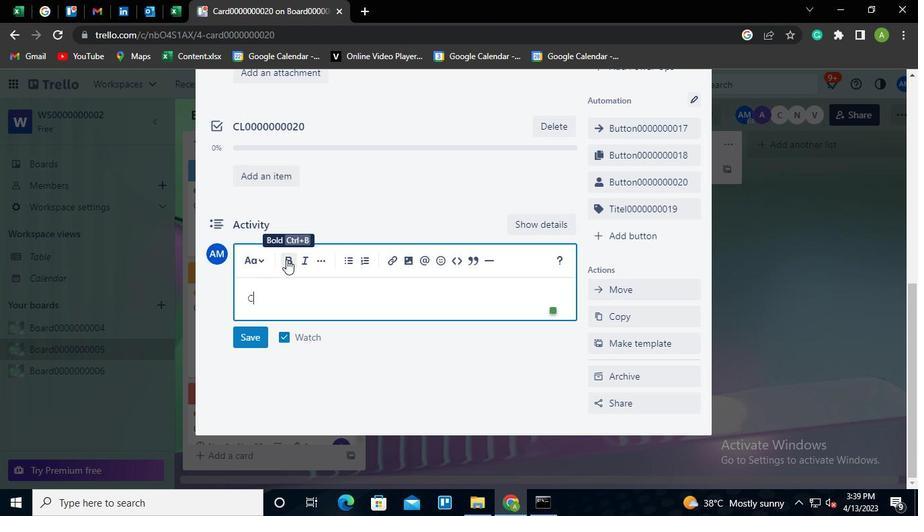 
Action: Keyboard <96>
Screenshot: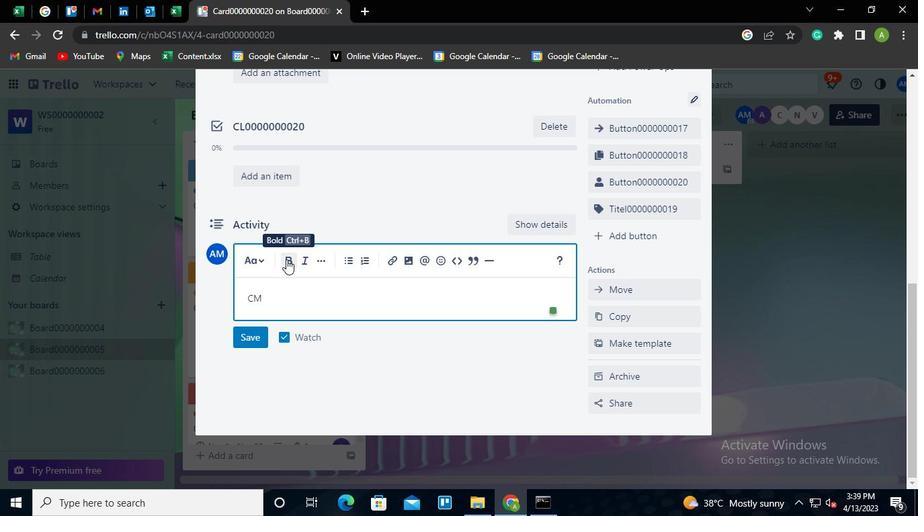 
Action: Keyboard <96>
Screenshot: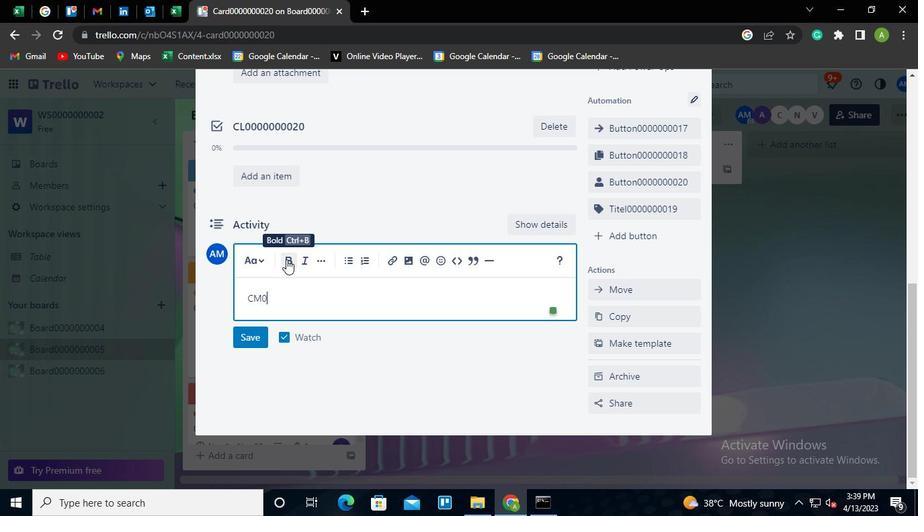 
Action: Keyboard <96>
Screenshot: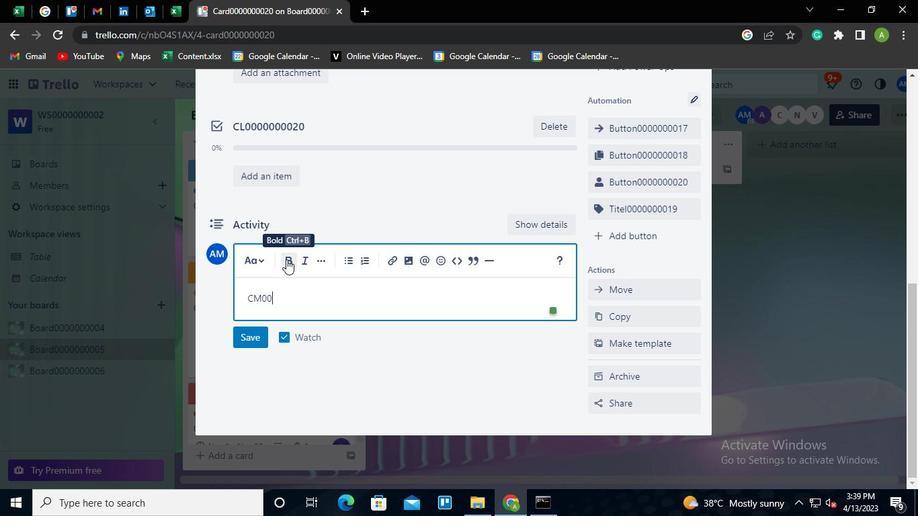 
Action: Keyboard <96>
Screenshot: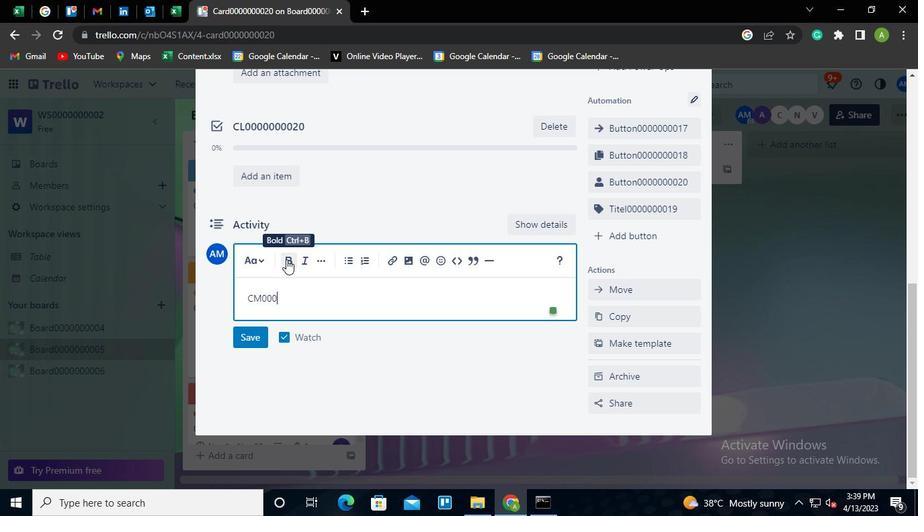
Action: Keyboard <96>
Screenshot: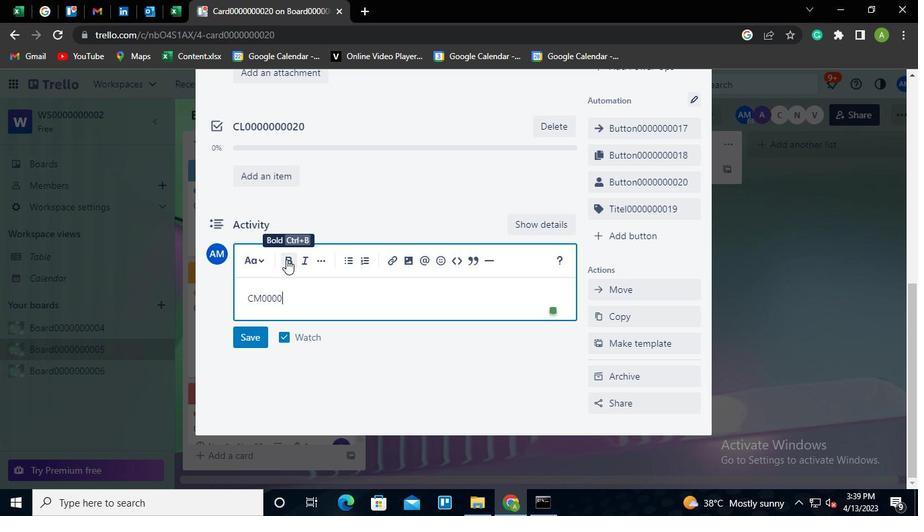
Action: Keyboard <96>
Screenshot: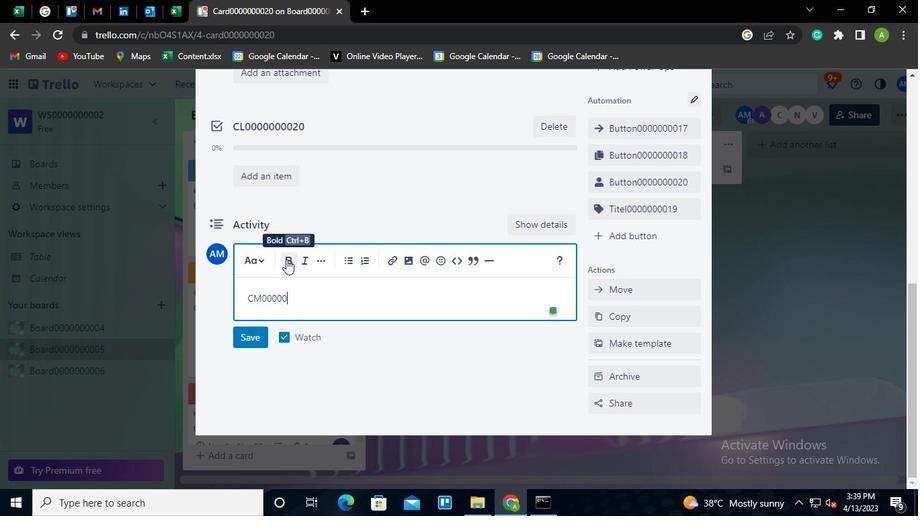 
Action: Keyboard <96>
Screenshot: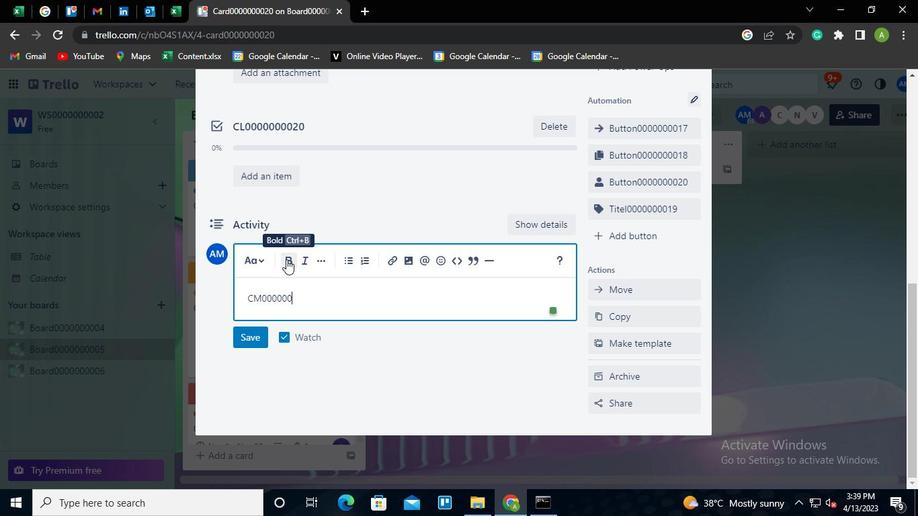 
Action: Keyboard <96>
Screenshot: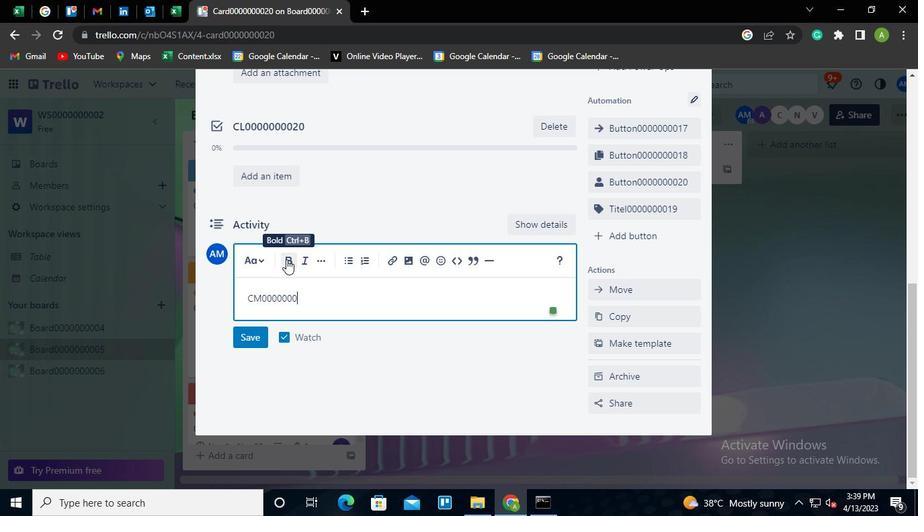 
Action: Keyboard <98>
Screenshot: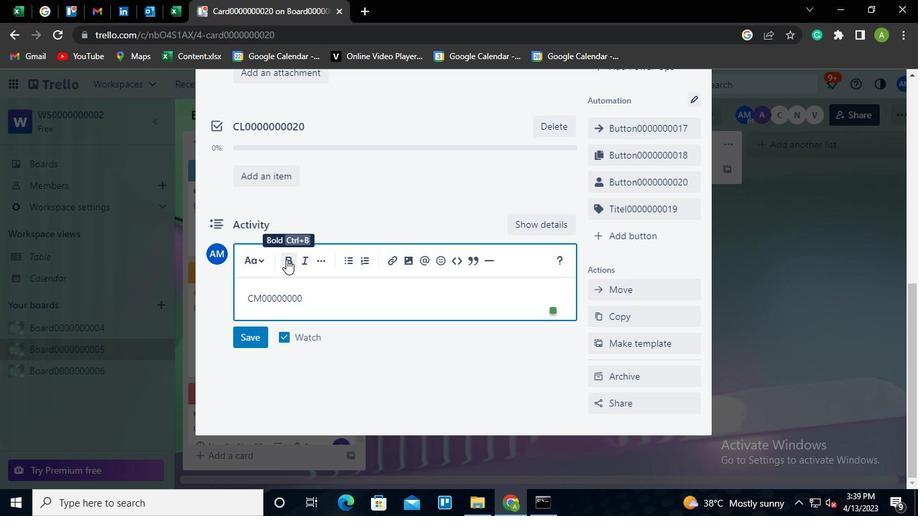 
Action: Keyboard <96>
Screenshot: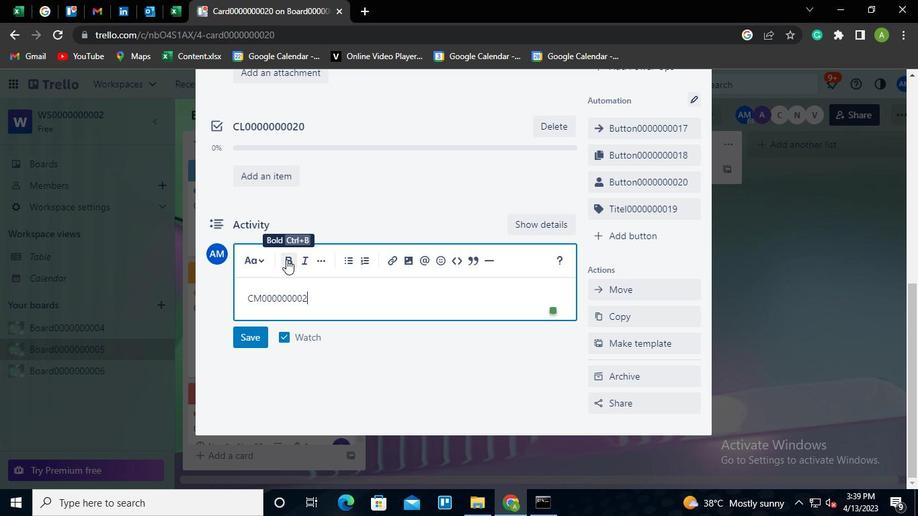 
Action: Mouse moved to (254, 347)
Screenshot: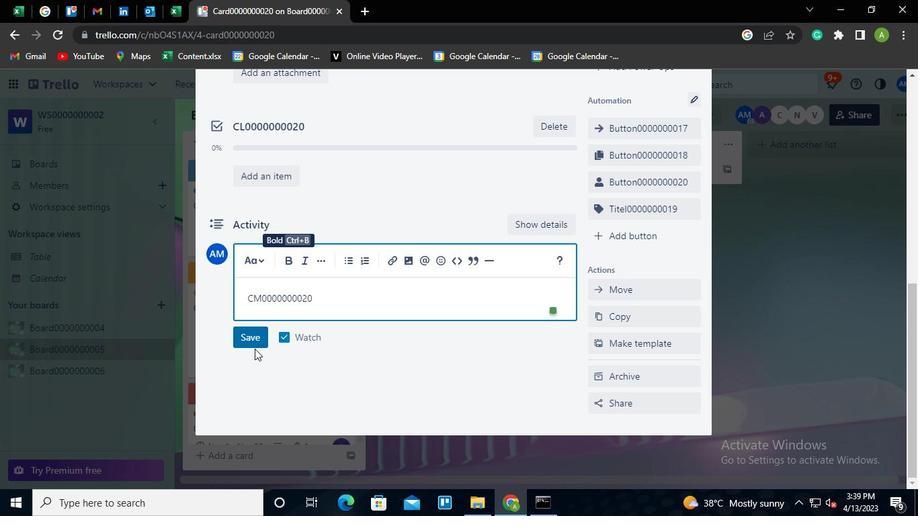 
Action: Mouse pressed left at (254, 347)
Screenshot: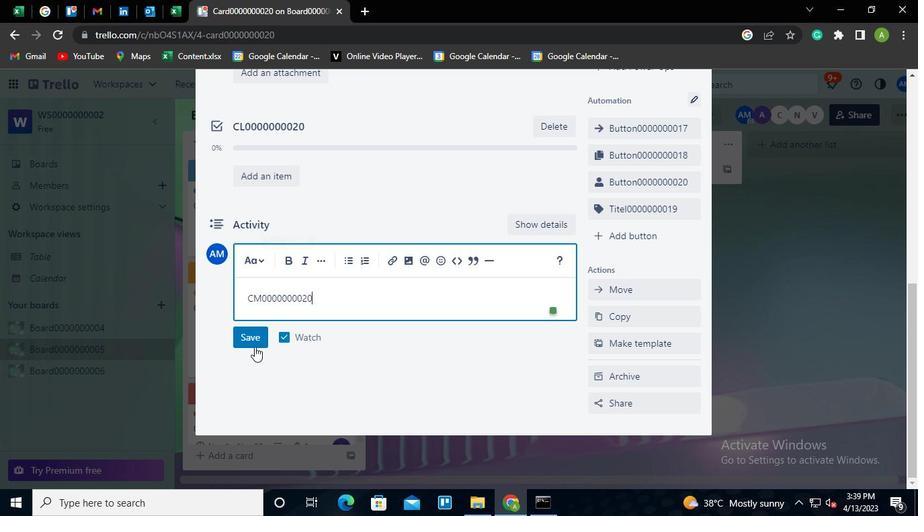
Action: Mouse moved to (550, 505)
Screenshot: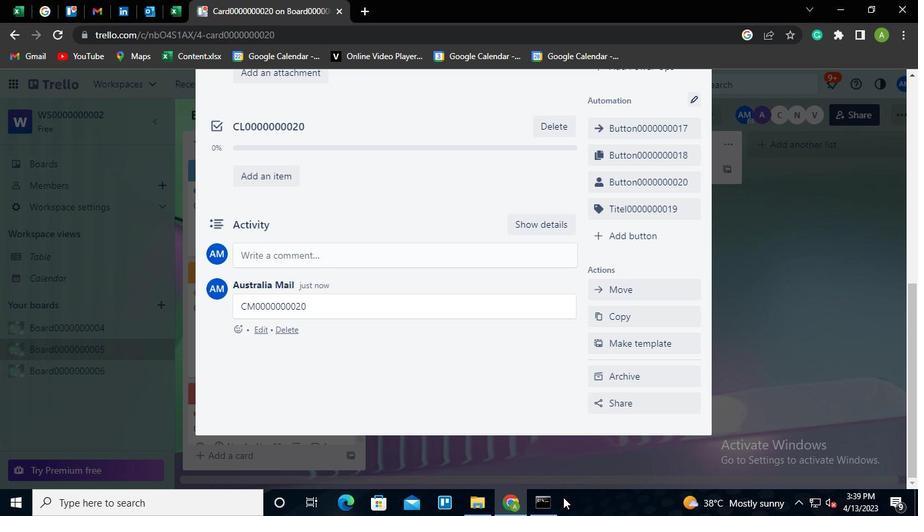
Action: Mouse pressed left at (550, 505)
Screenshot: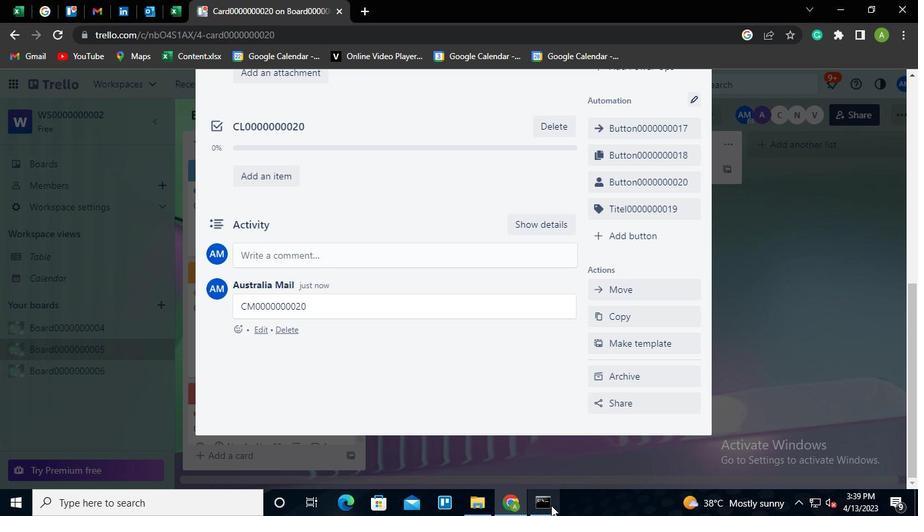 
Action: Mouse moved to (715, 85)
Screenshot: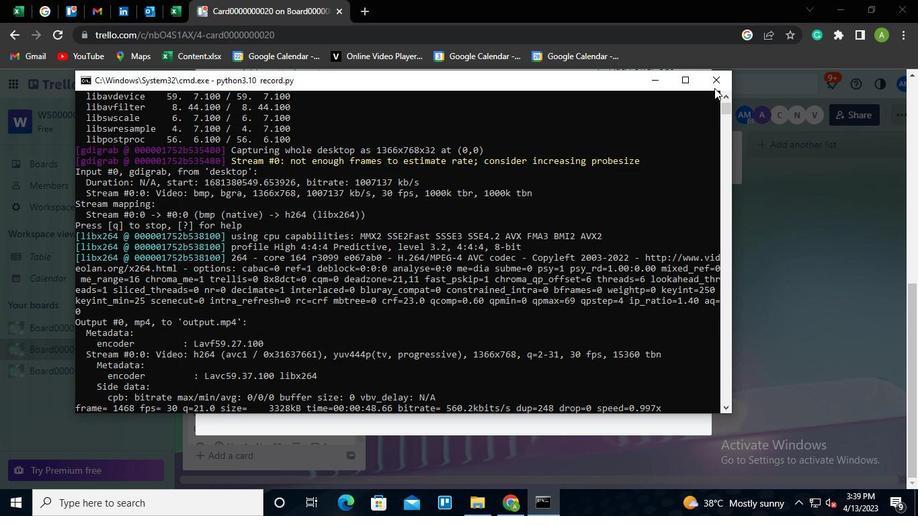 
Action: Mouse pressed left at (715, 85)
Screenshot: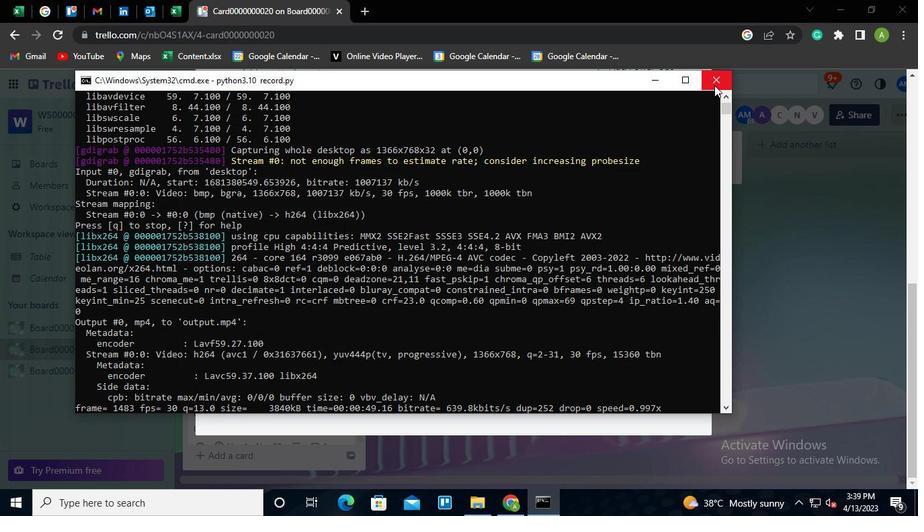 
